 Task: Look for properties to tour at any time.
Action: Mouse moved to (620, 262)
Screenshot: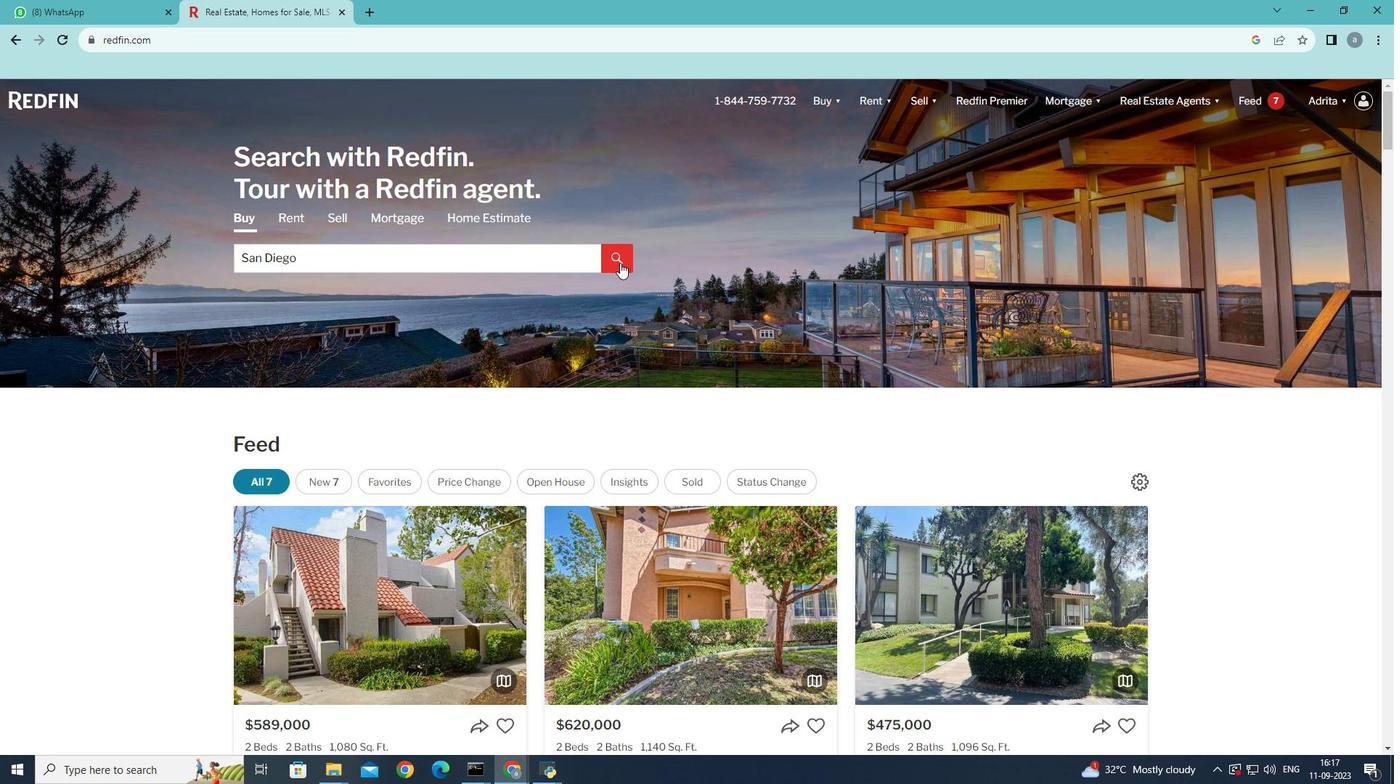
Action: Mouse pressed left at (620, 262)
Screenshot: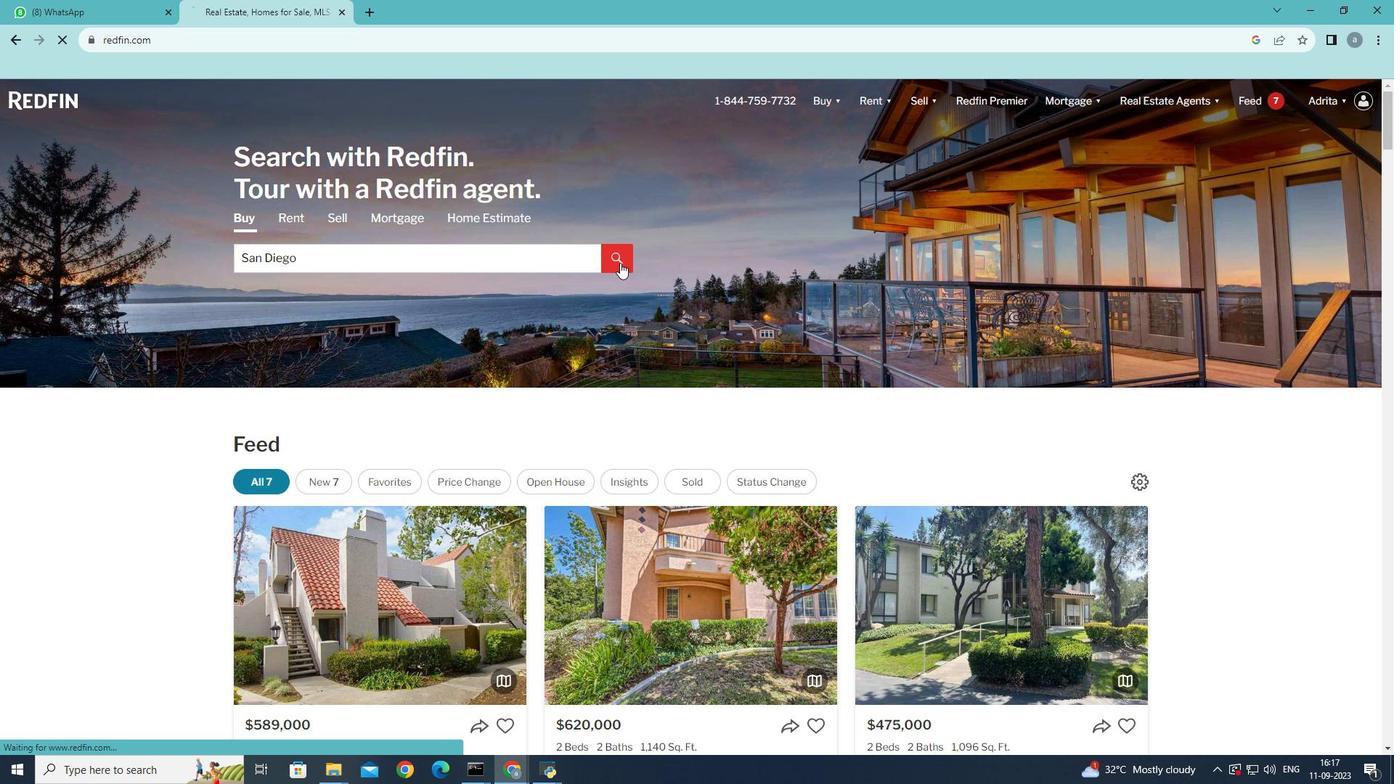 
Action: Mouse moved to (1269, 201)
Screenshot: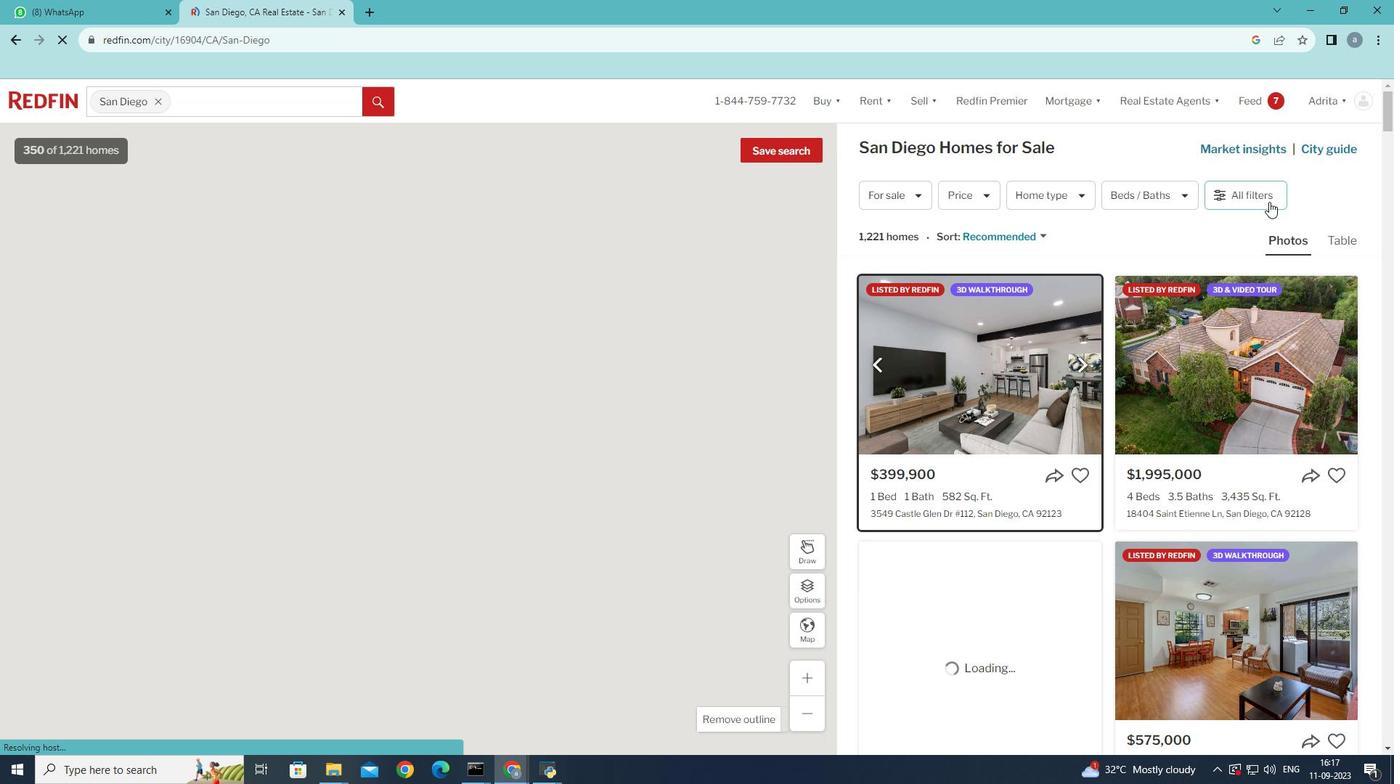 
Action: Mouse pressed left at (1269, 201)
Screenshot: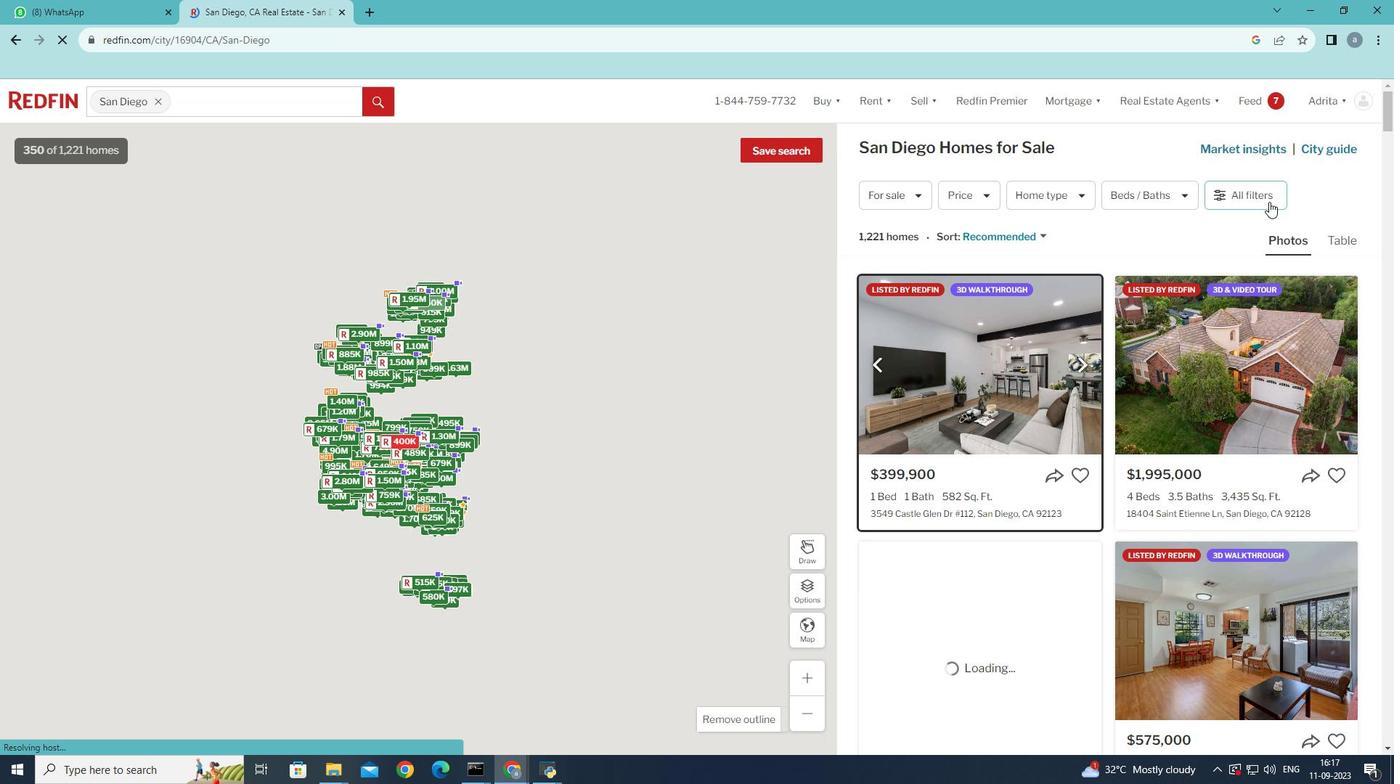 
Action: Mouse pressed left at (1269, 201)
Screenshot: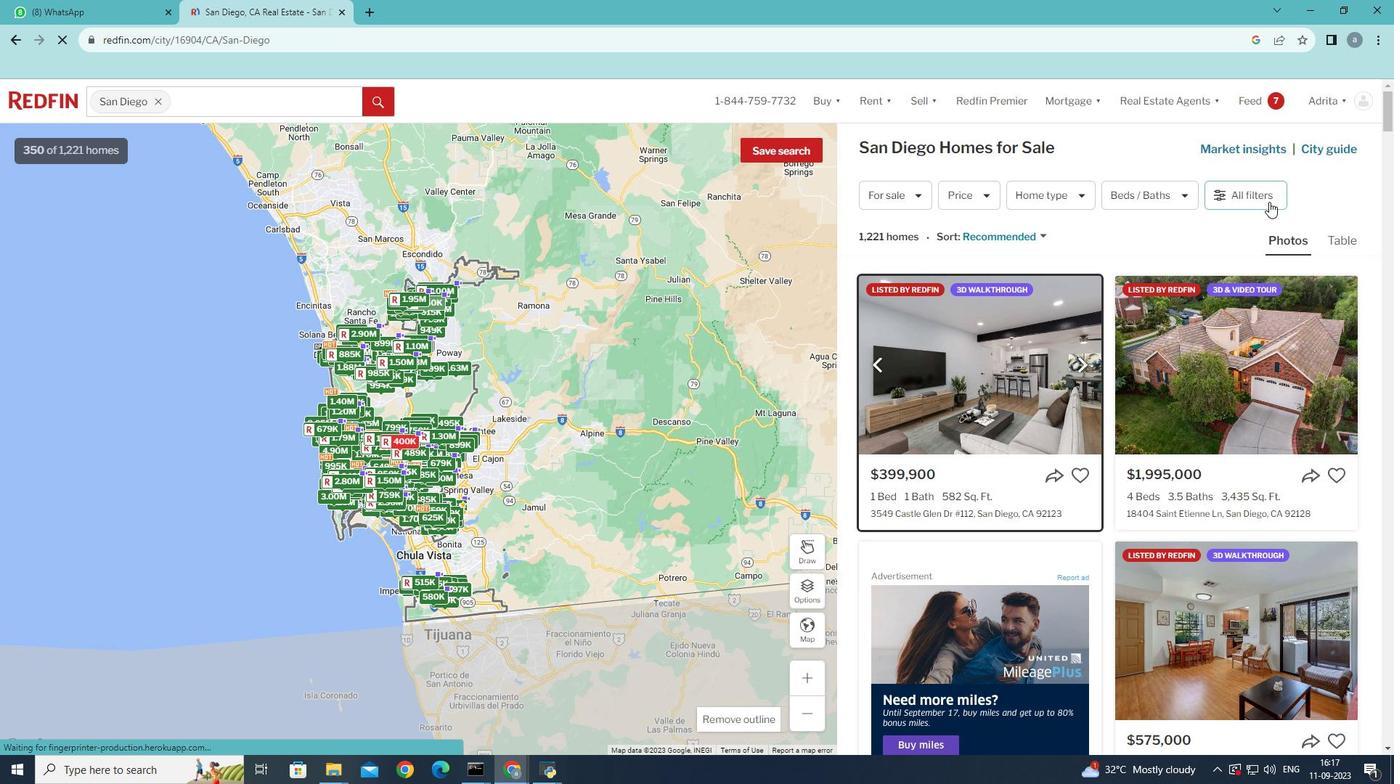 
Action: Mouse moved to (1214, 392)
Screenshot: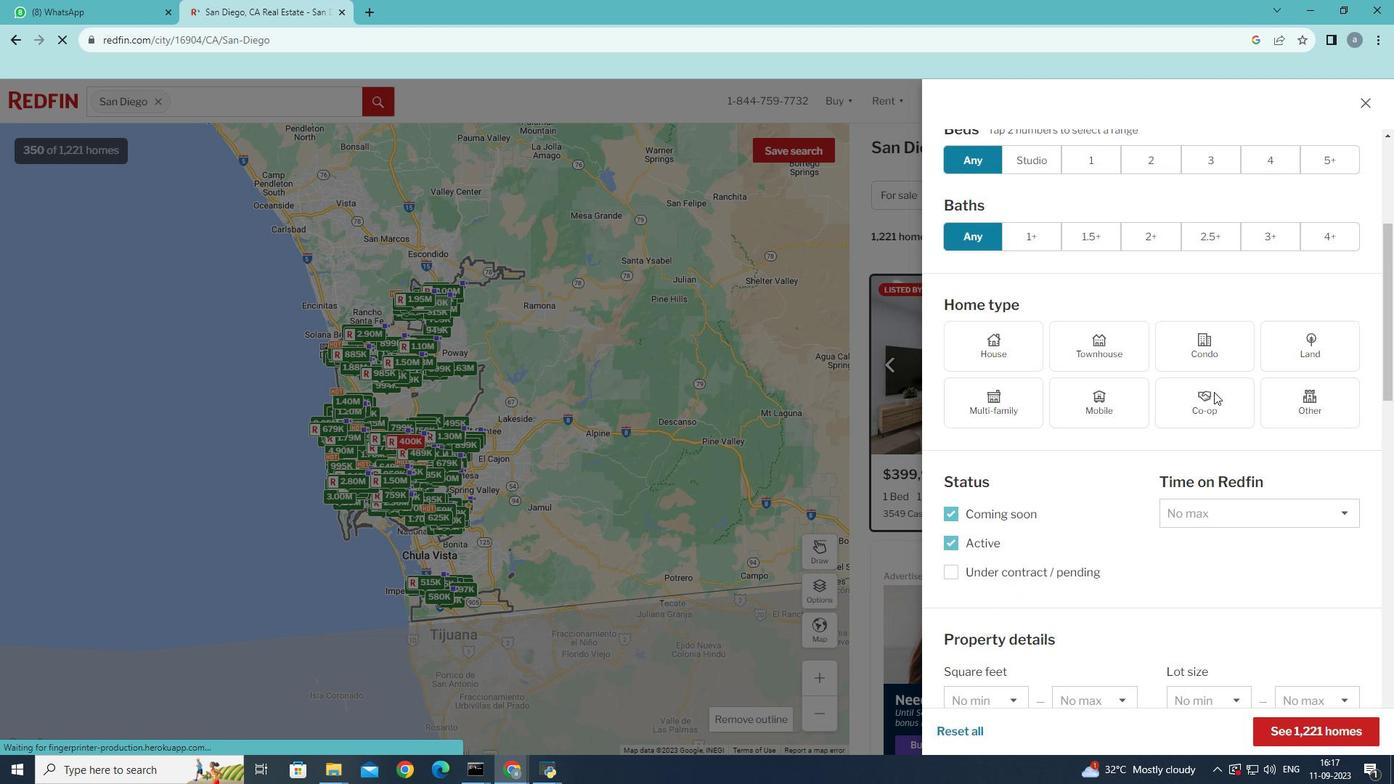 
Action: Mouse scrolled (1214, 391) with delta (0, 0)
Screenshot: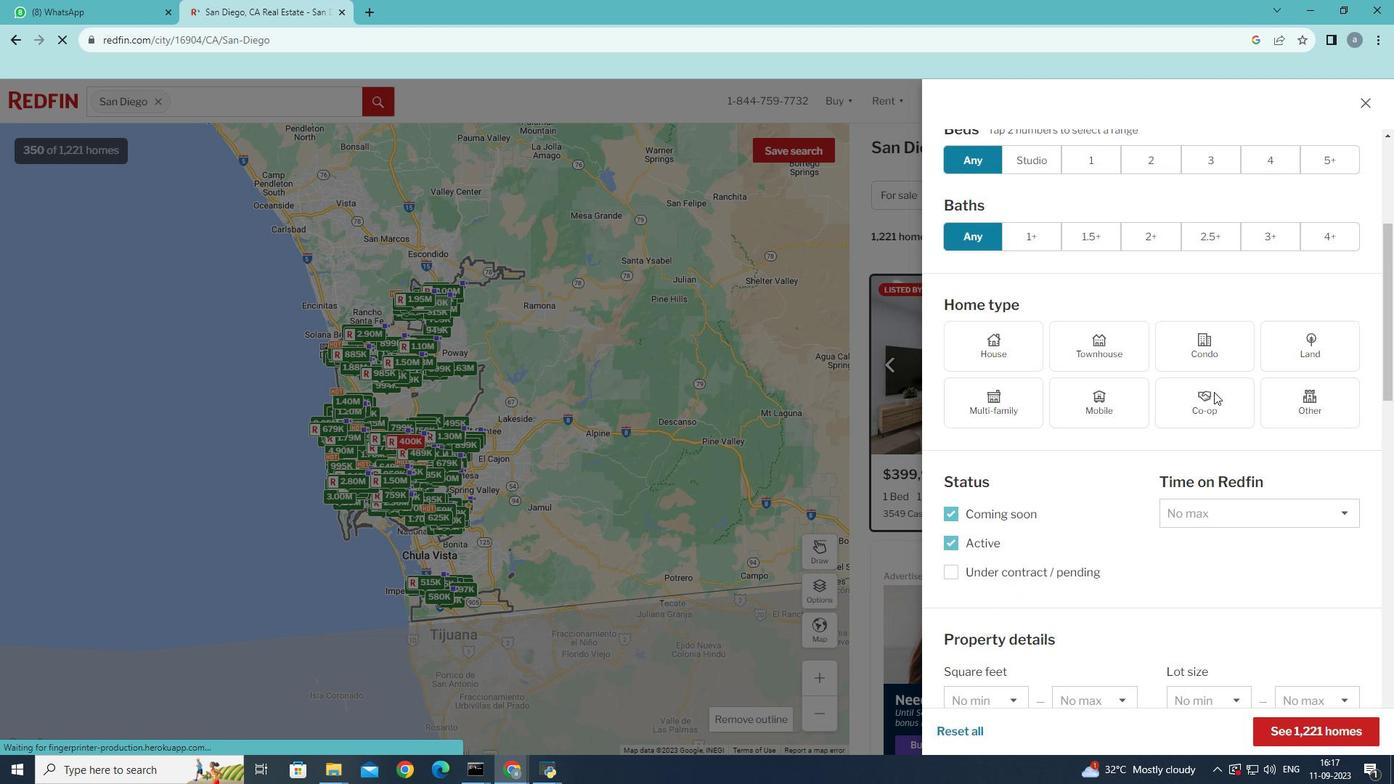 
Action: Mouse scrolled (1214, 391) with delta (0, 0)
Screenshot: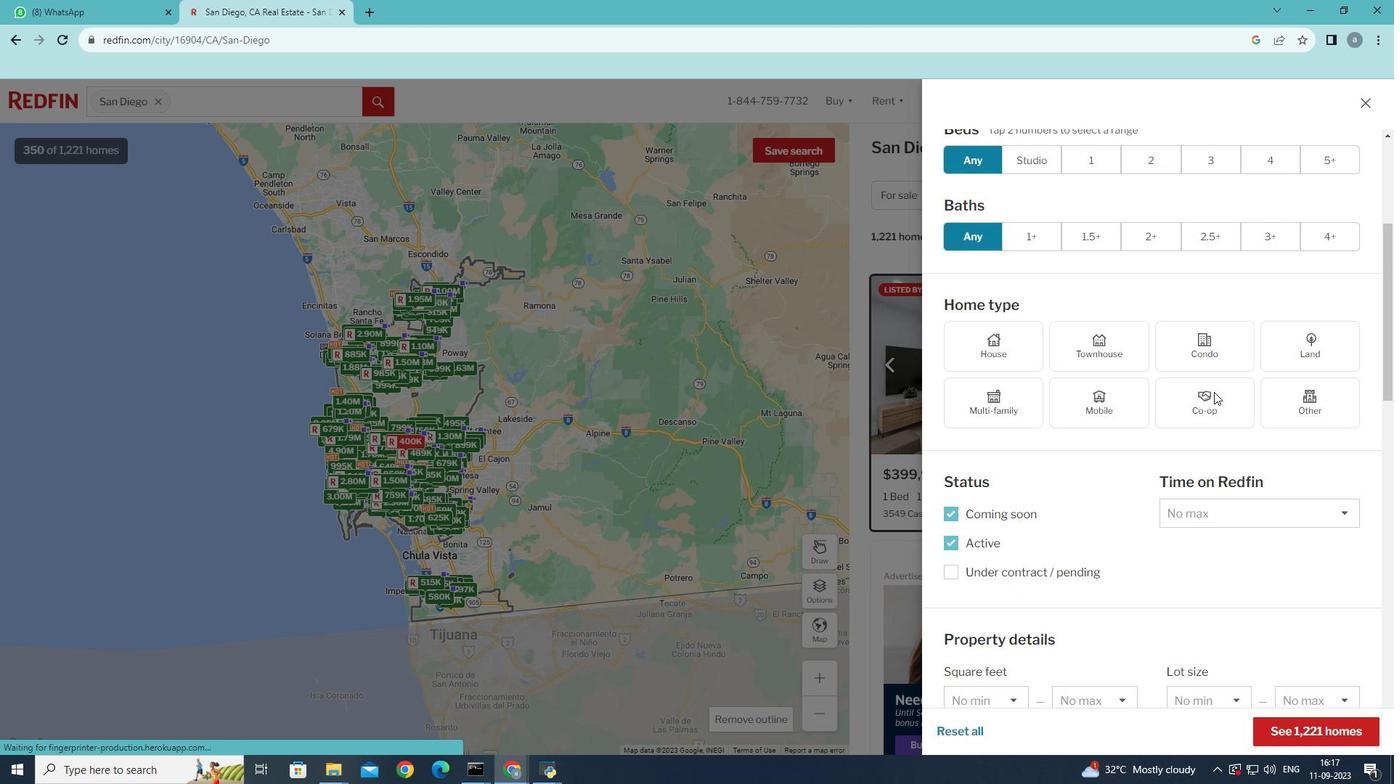 
Action: Mouse scrolled (1214, 391) with delta (0, 0)
Screenshot: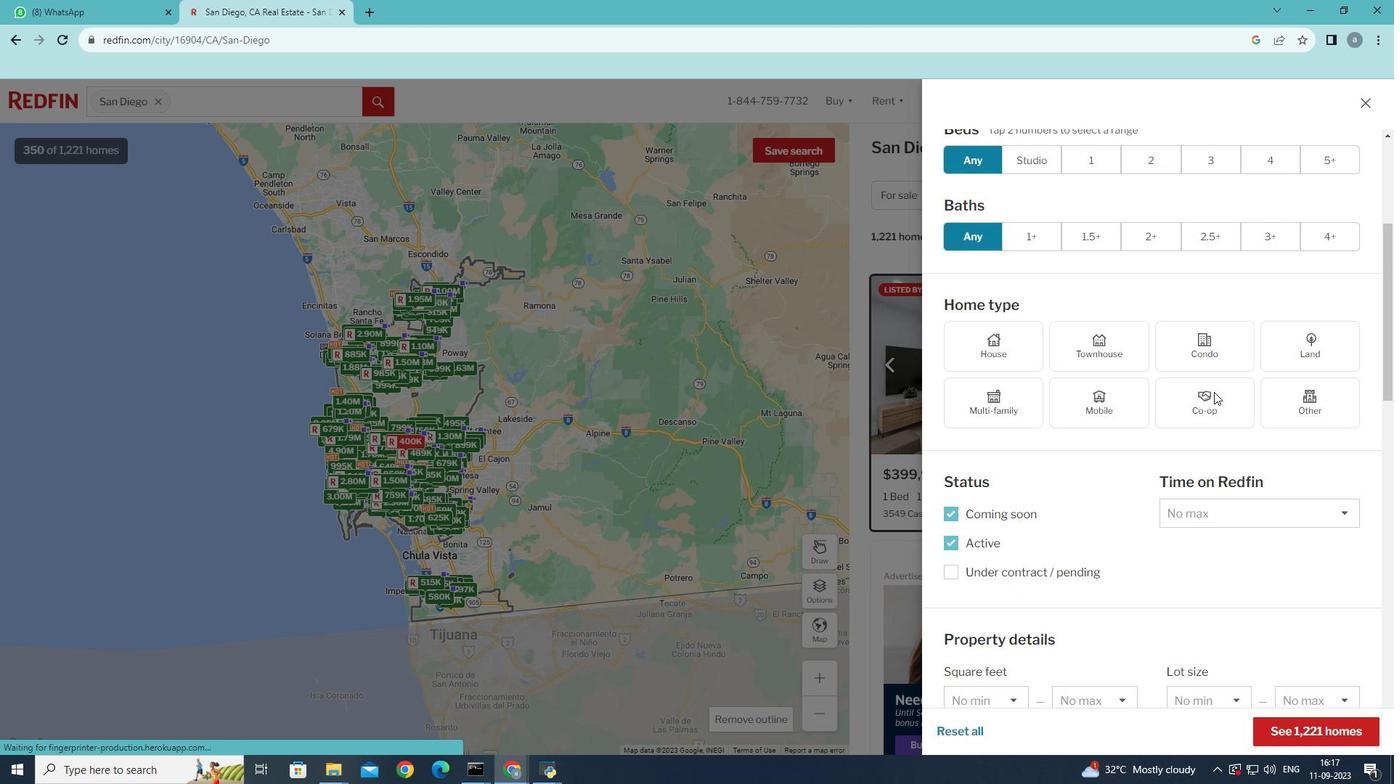 
Action: Mouse scrolled (1214, 391) with delta (0, 0)
Screenshot: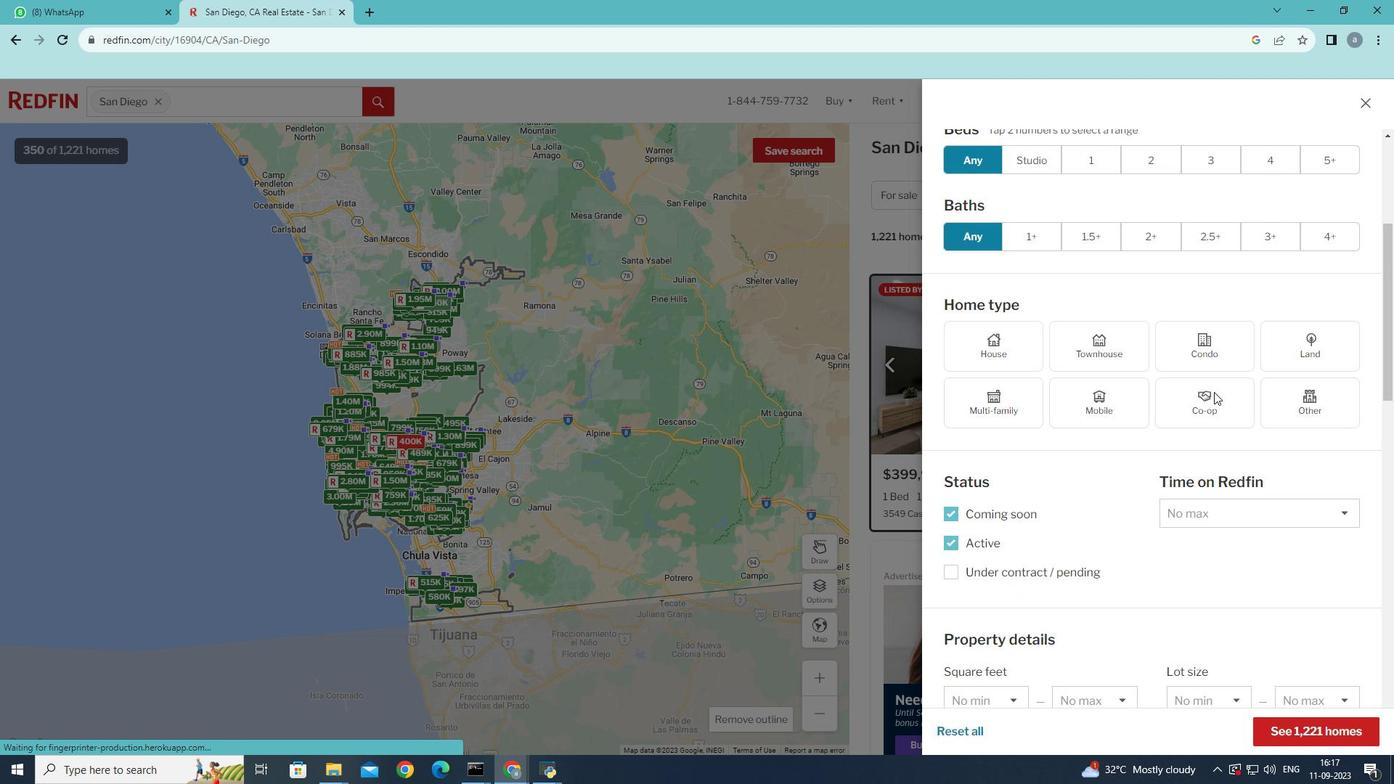 
Action: Mouse moved to (1214, 395)
Screenshot: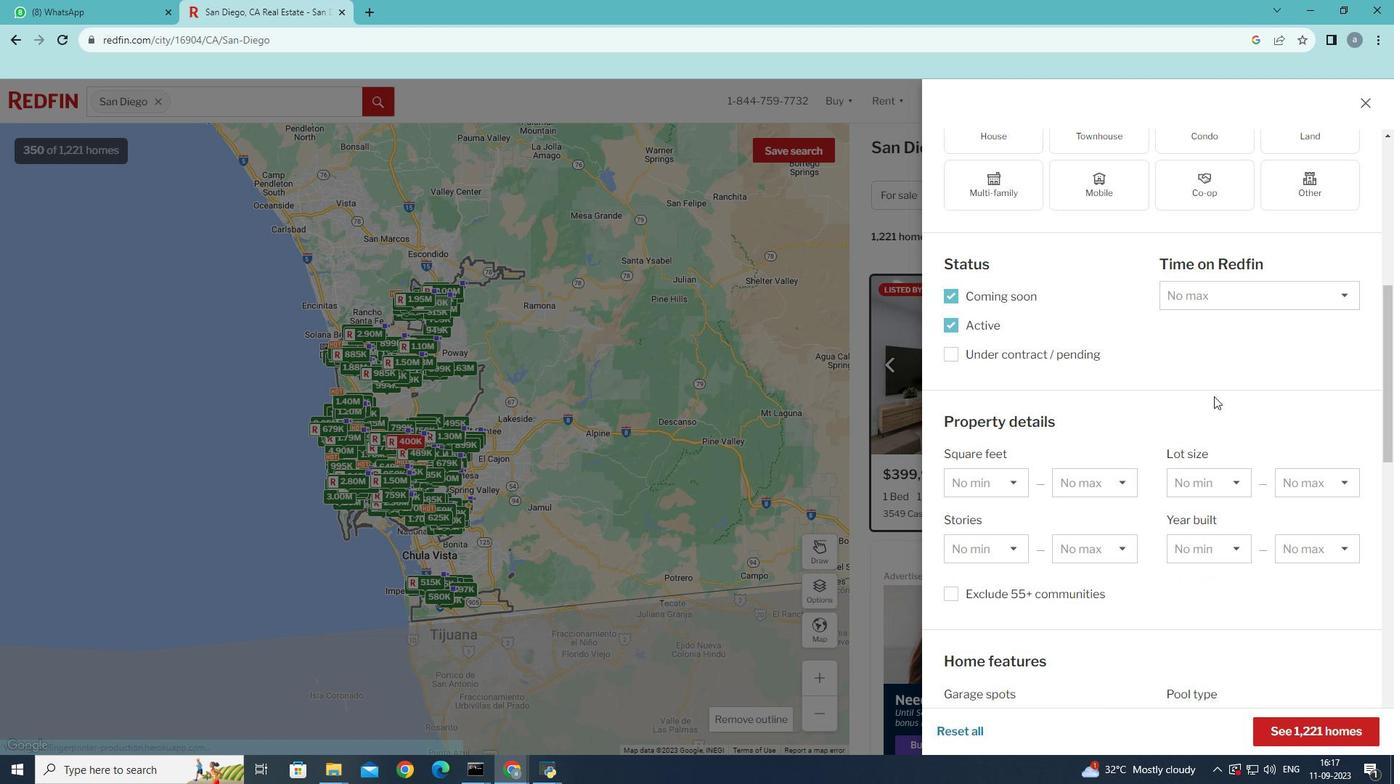 
Action: Mouse scrolled (1214, 395) with delta (0, 0)
Screenshot: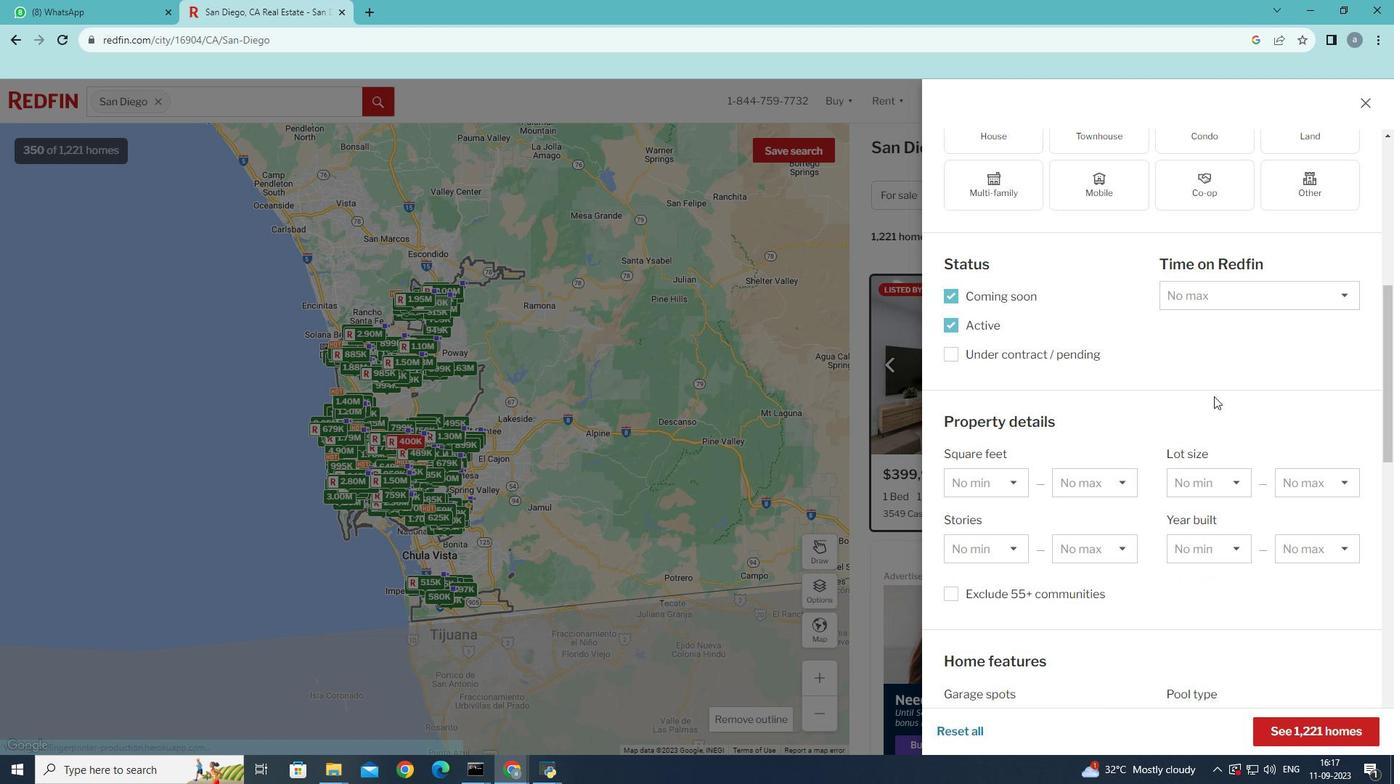 
Action: Mouse moved to (1214, 395)
Screenshot: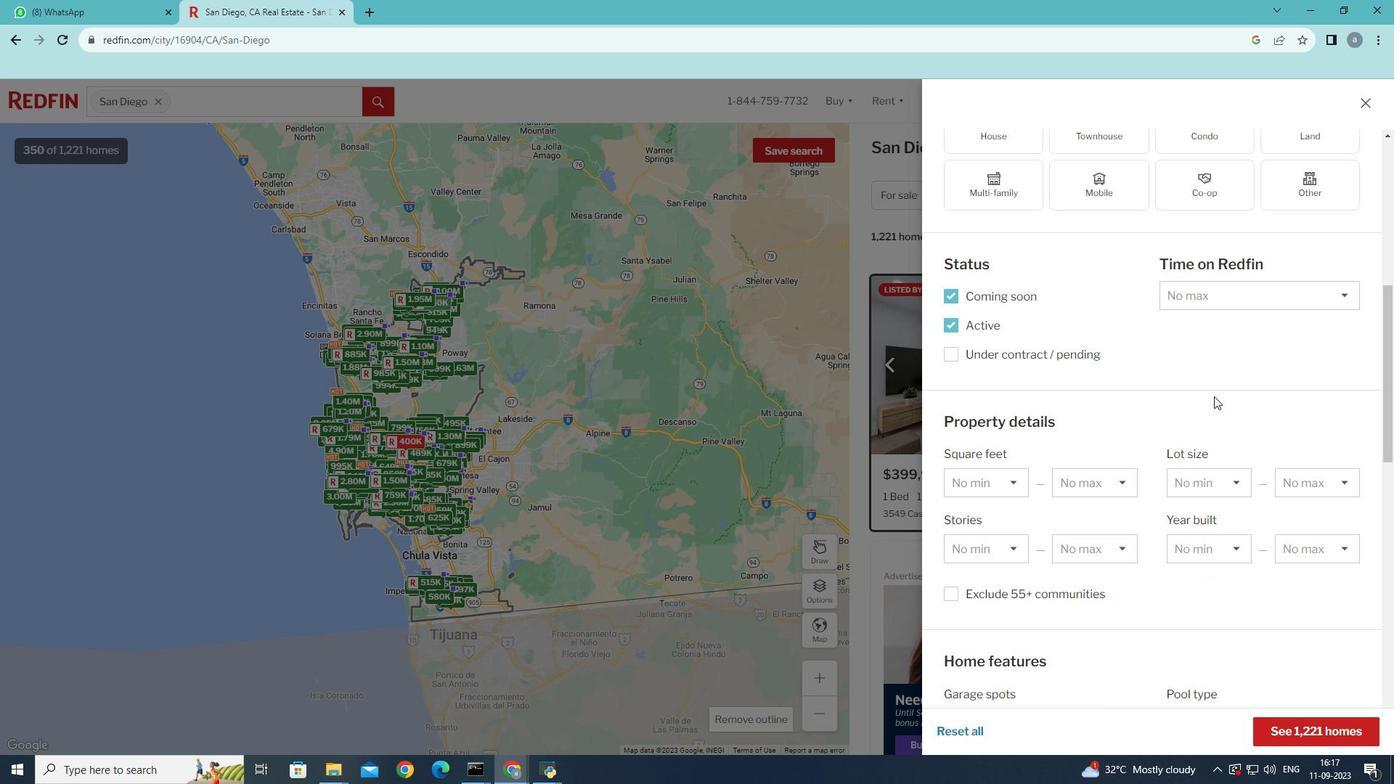 
Action: Mouse scrolled (1214, 395) with delta (0, 0)
Screenshot: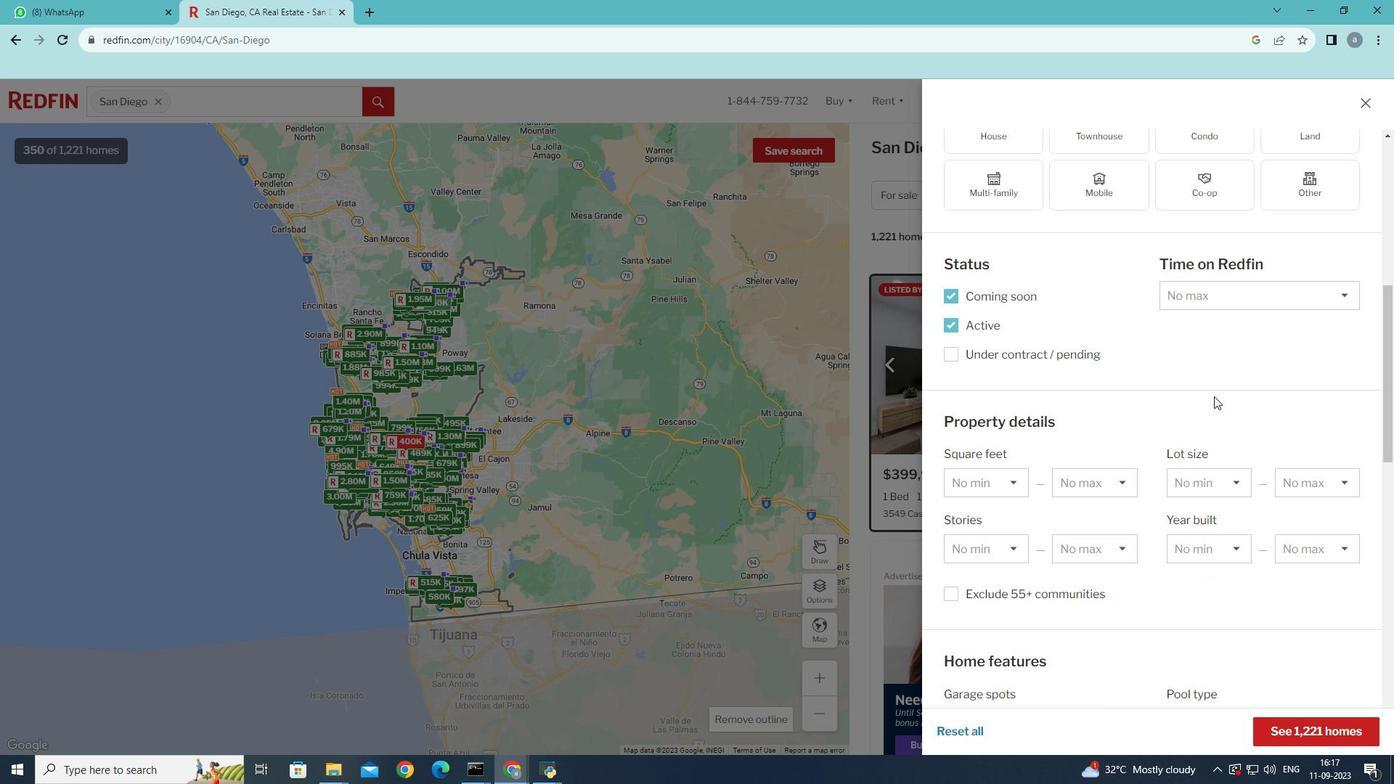 
Action: Mouse scrolled (1214, 395) with delta (0, 0)
Screenshot: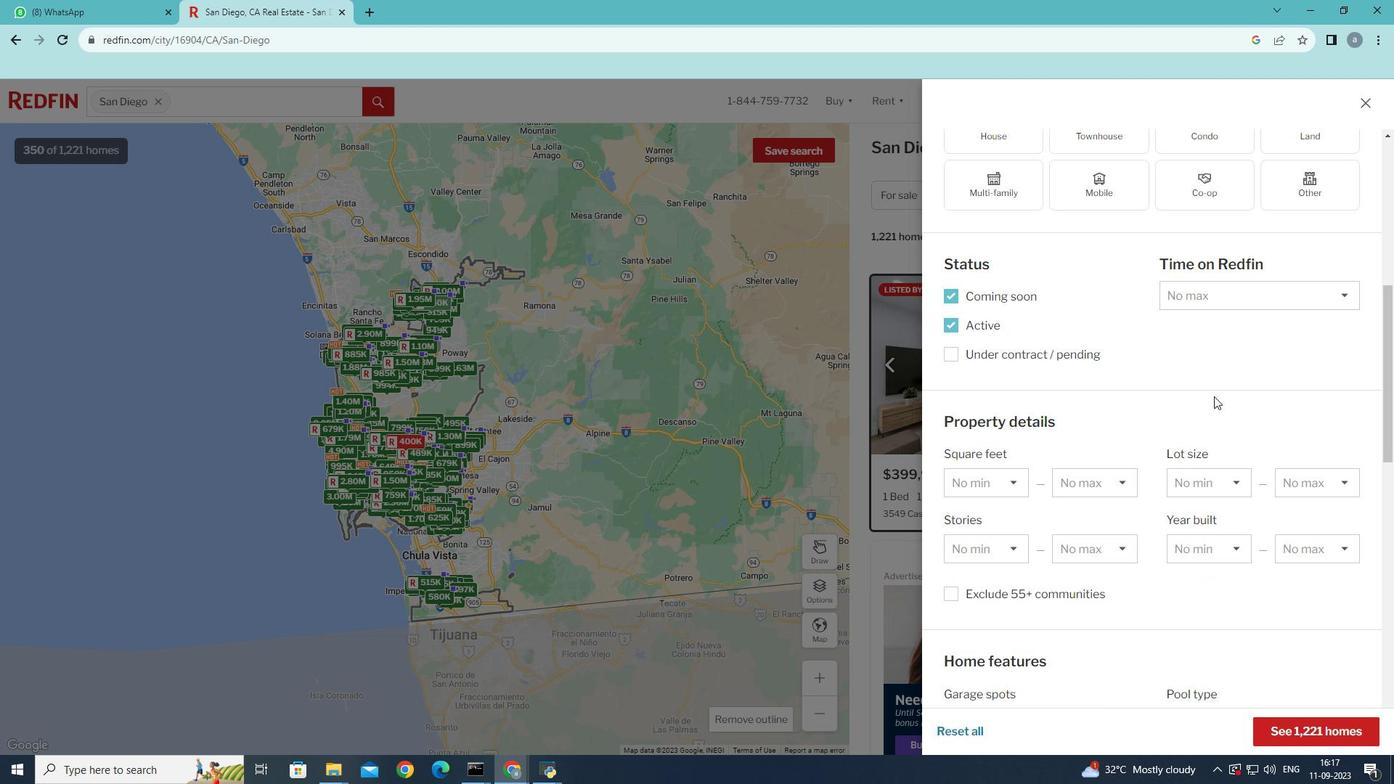 
Action: Mouse moved to (1214, 396)
Screenshot: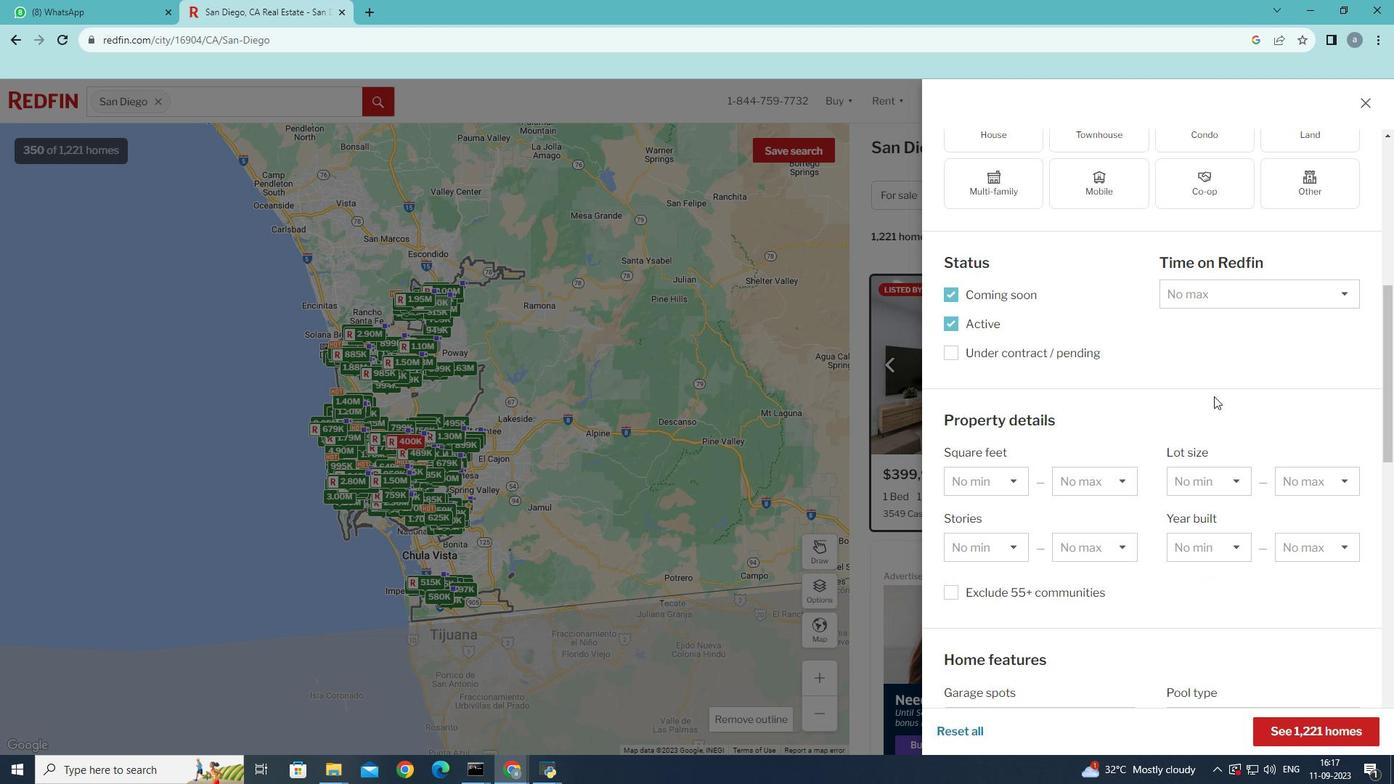 
Action: Mouse scrolled (1214, 395) with delta (0, 0)
Screenshot: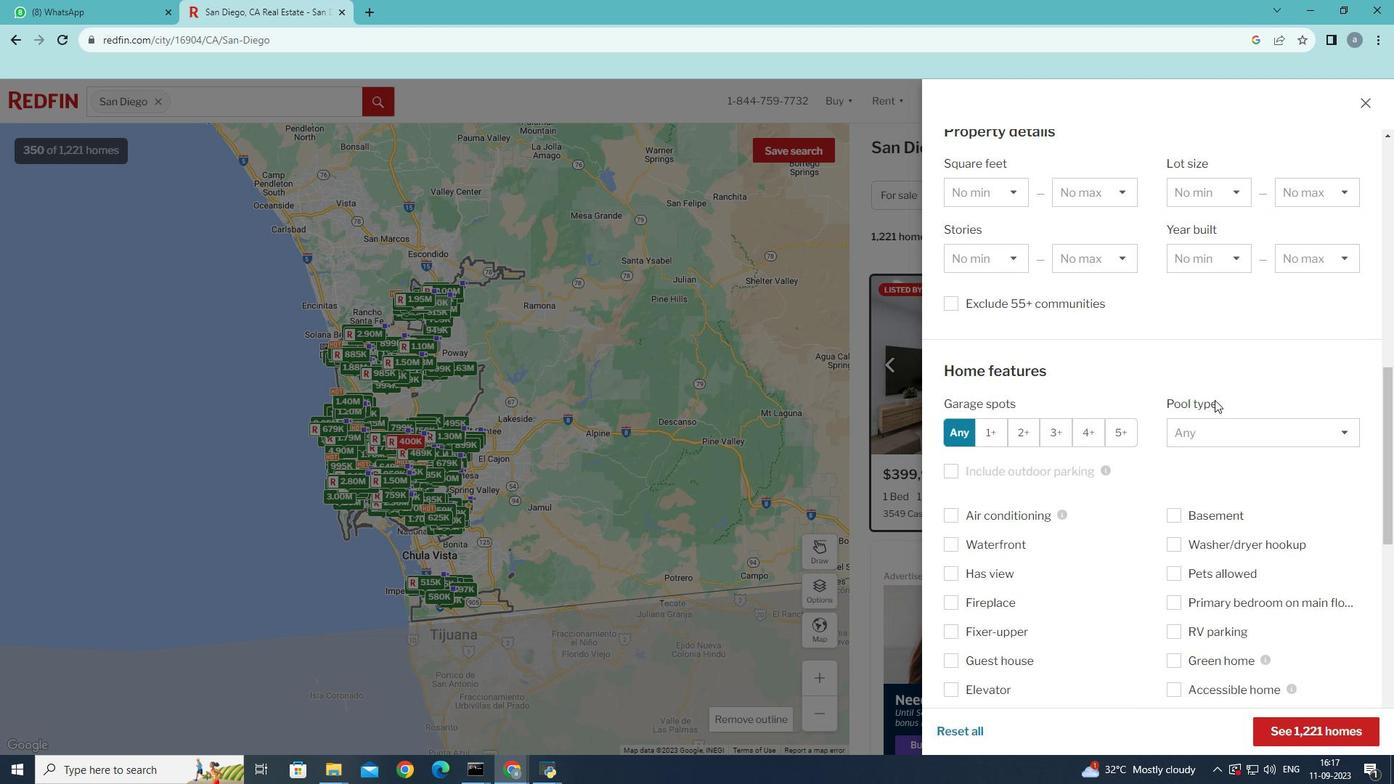 
Action: Mouse scrolled (1214, 395) with delta (0, 0)
Screenshot: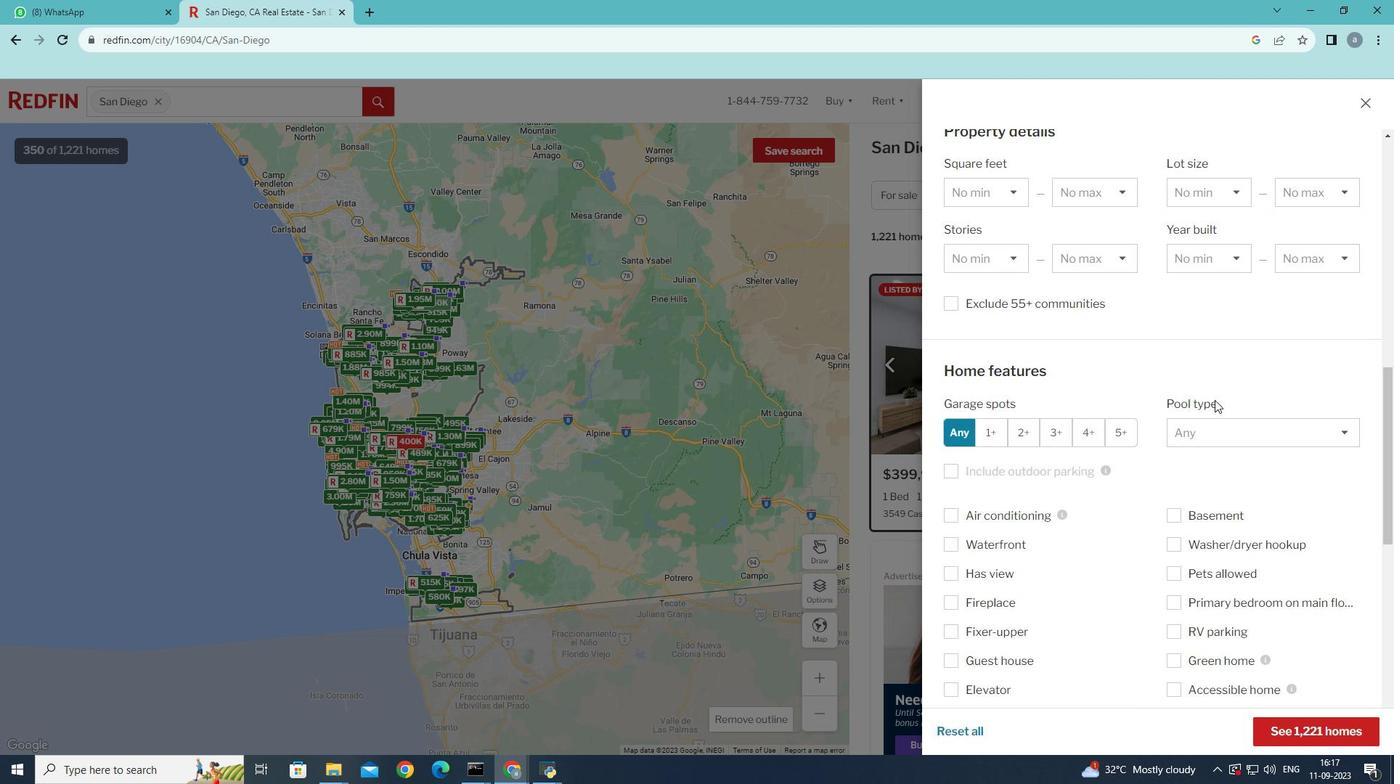 
Action: Mouse moved to (1214, 396)
Screenshot: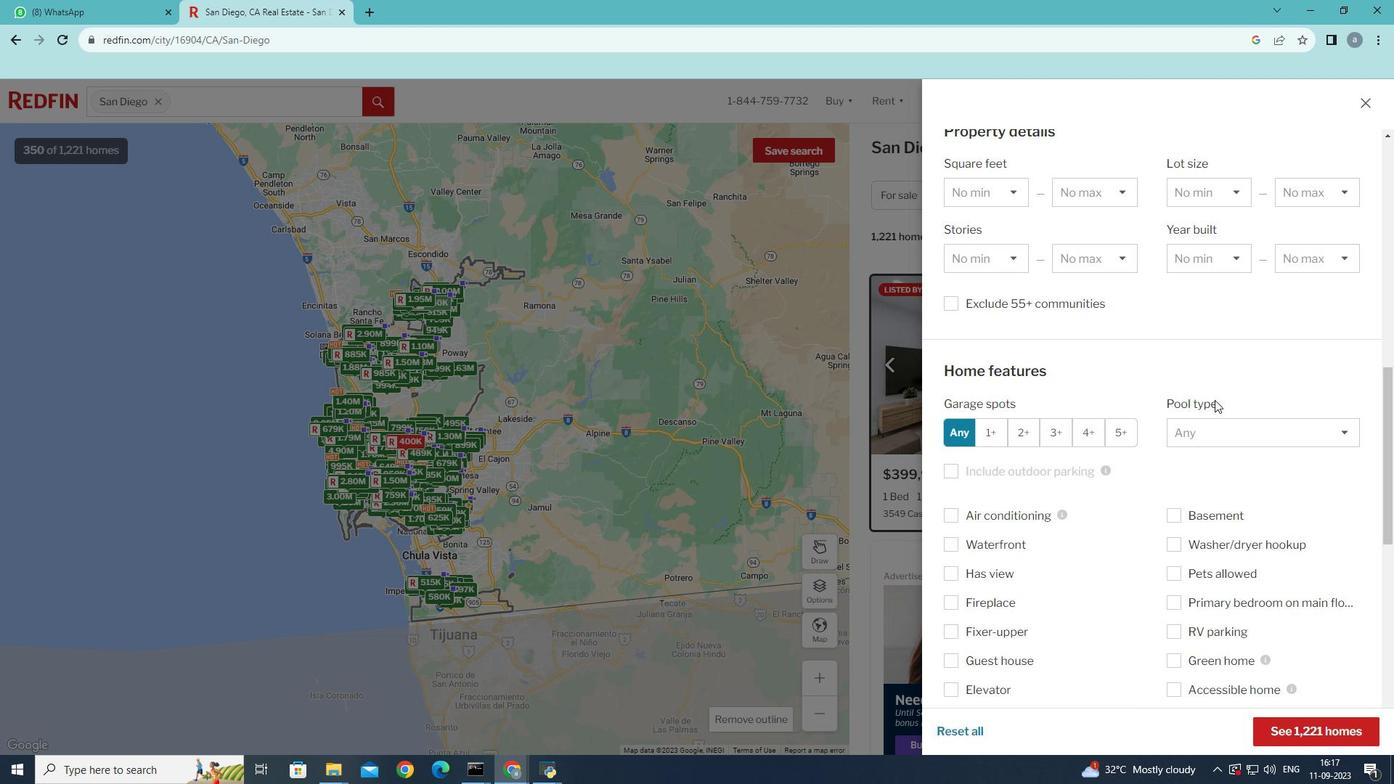
Action: Mouse scrolled (1214, 395) with delta (0, 0)
Screenshot: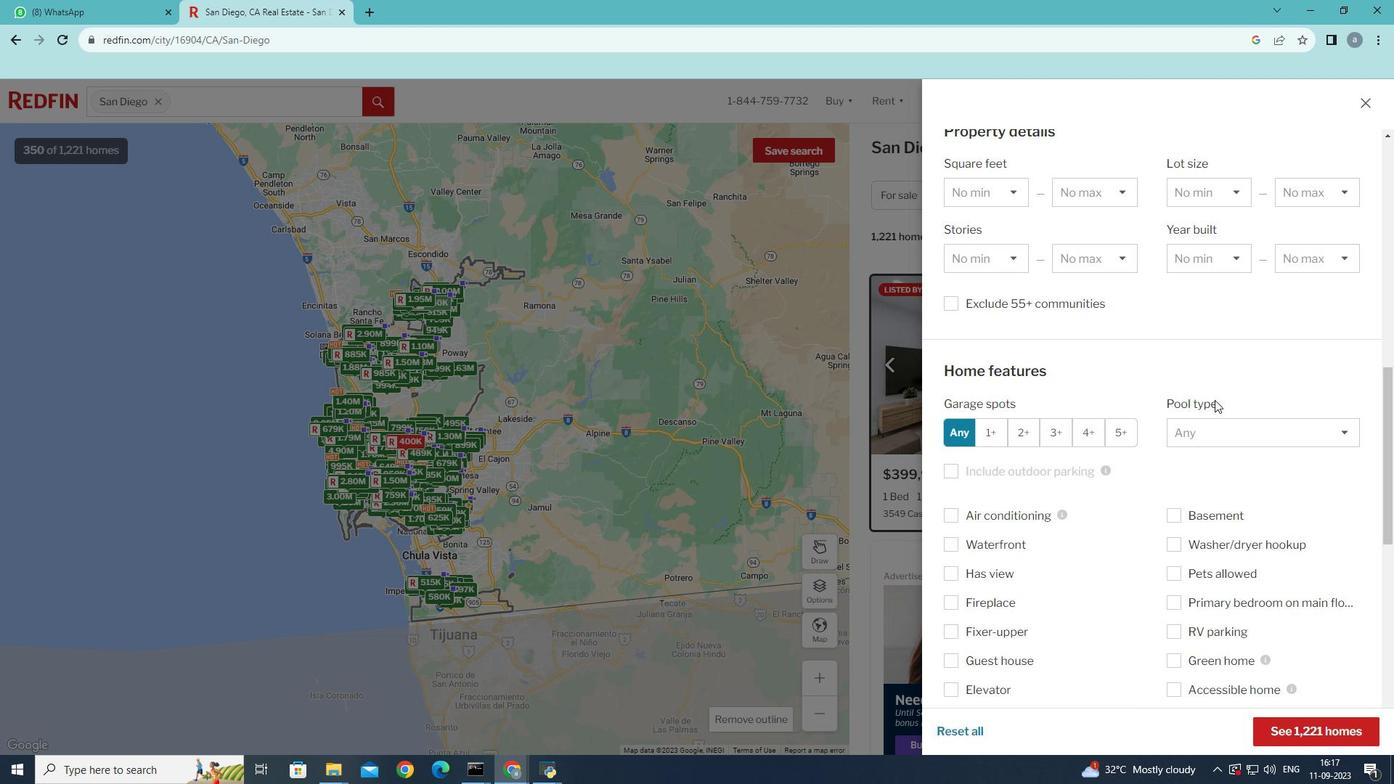 
Action: Mouse moved to (1214, 398)
Screenshot: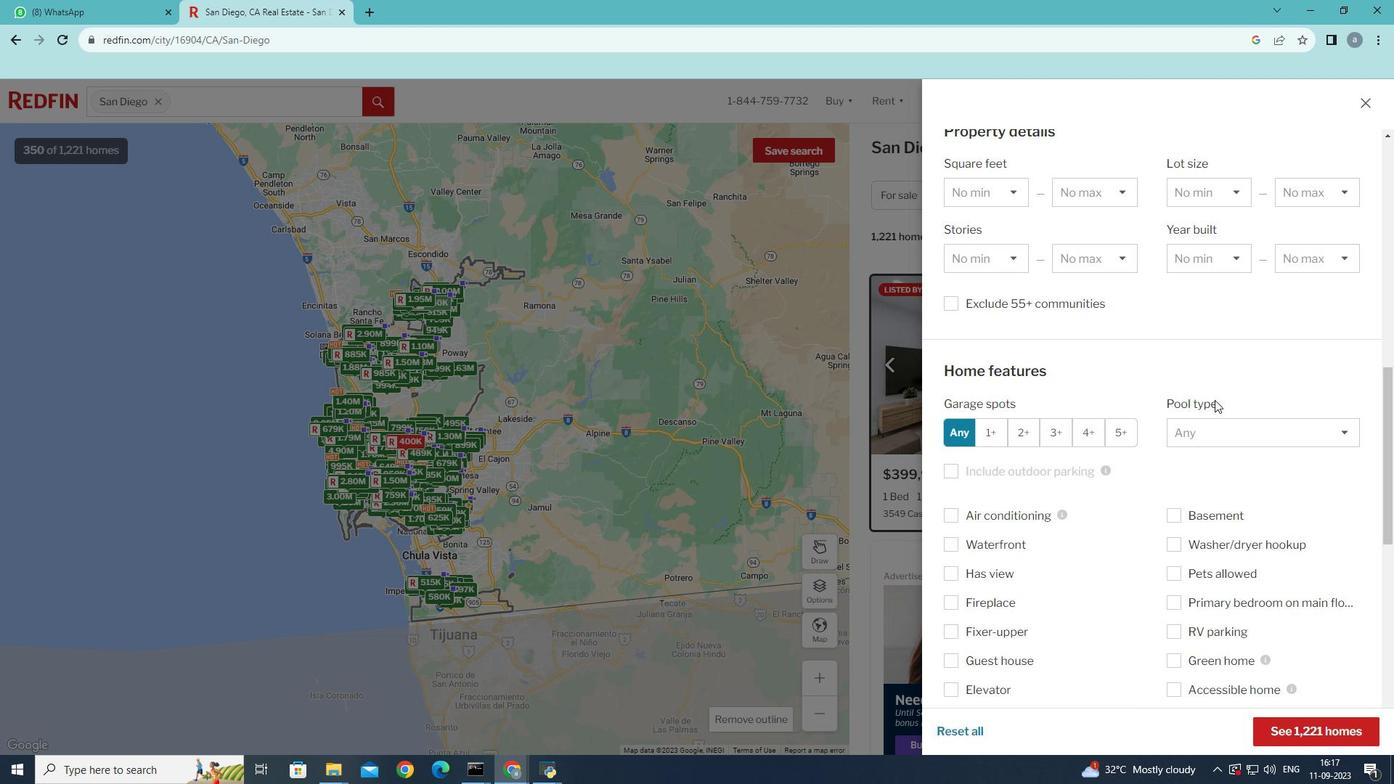 
Action: Mouse scrolled (1214, 397) with delta (0, 0)
Screenshot: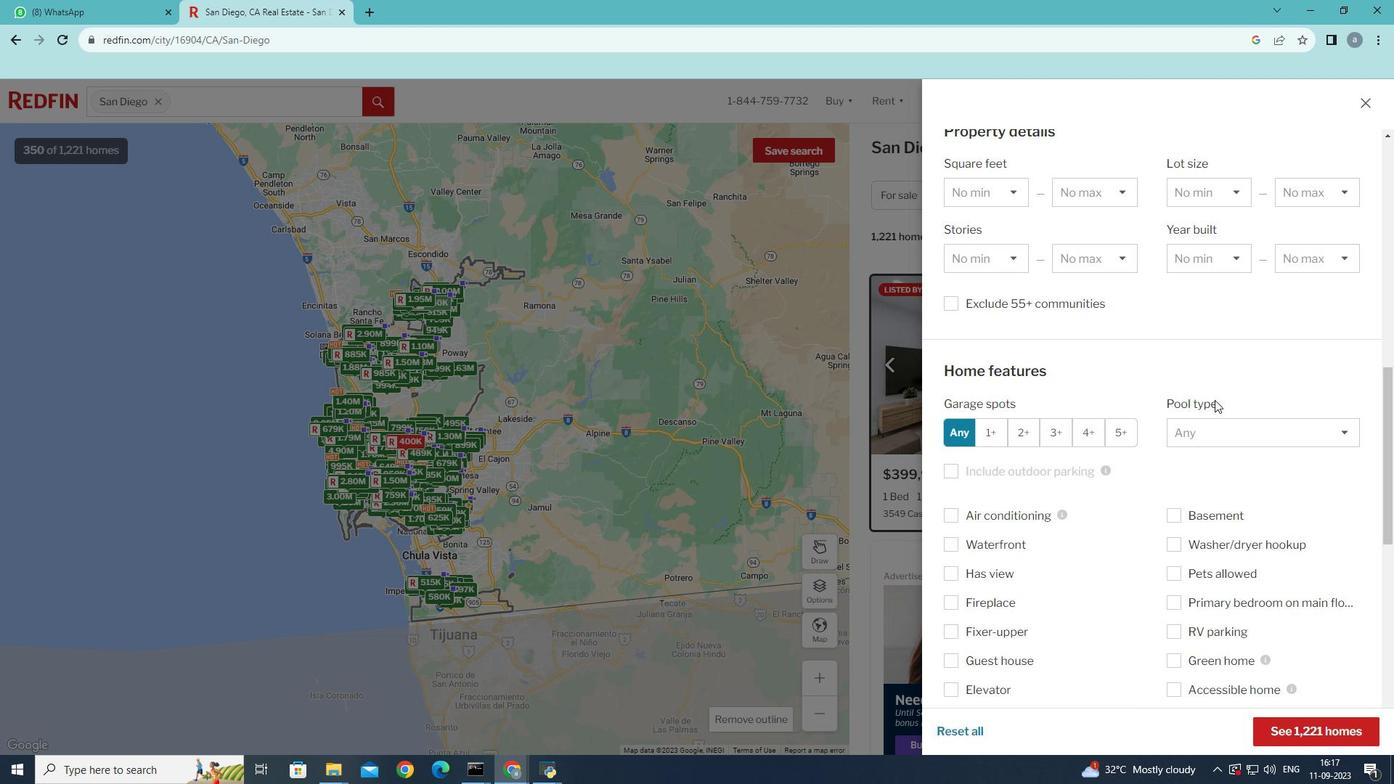 
Action: Mouse moved to (1215, 400)
Screenshot: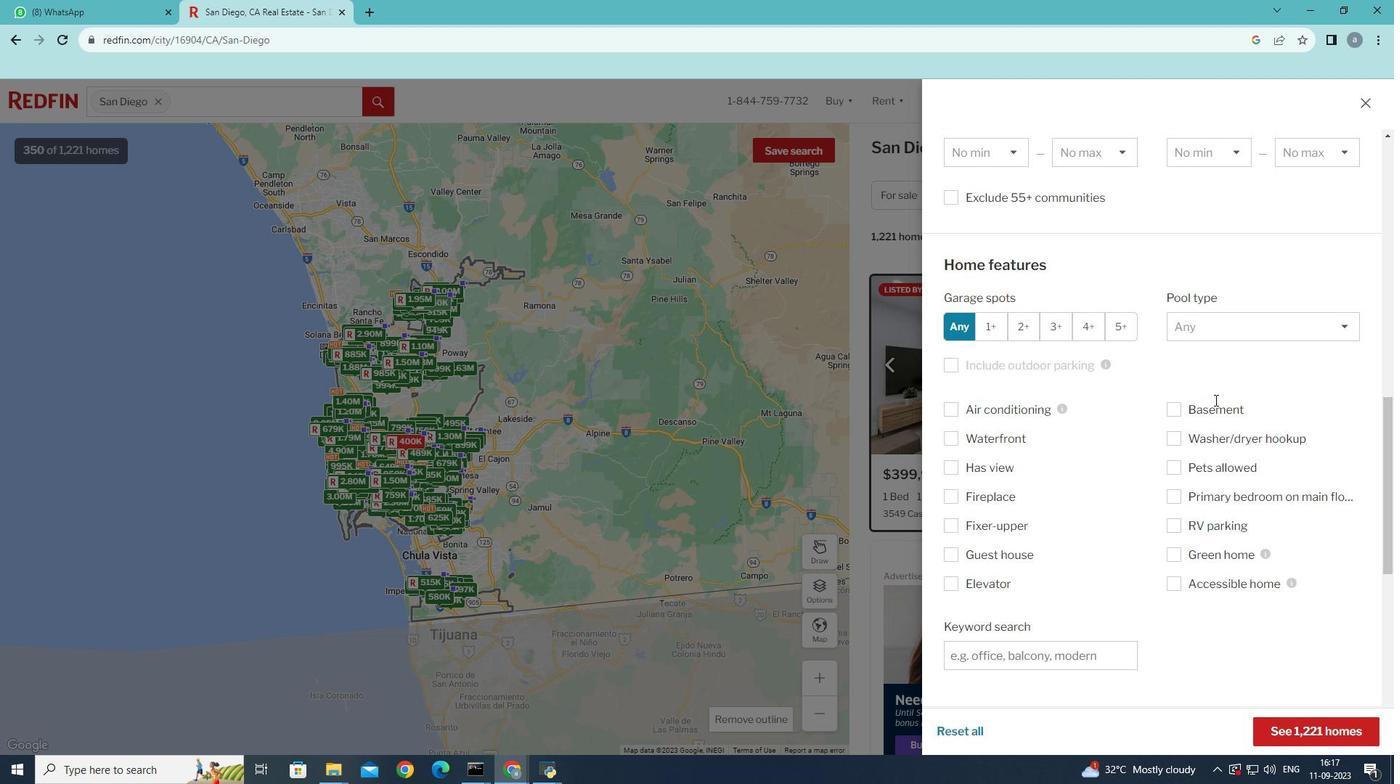 
Action: Mouse scrolled (1215, 399) with delta (0, 0)
Screenshot: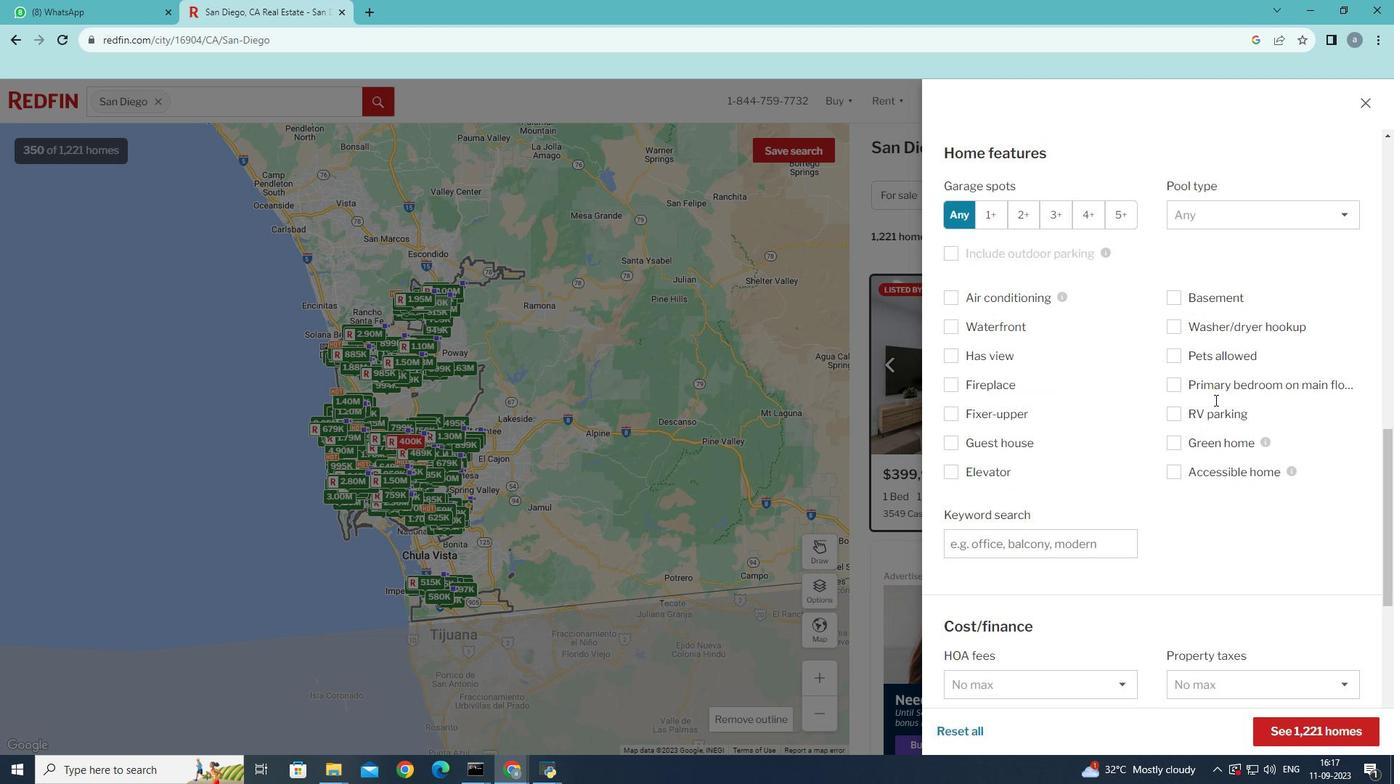 
Action: Mouse scrolled (1215, 399) with delta (0, 0)
Screenshot: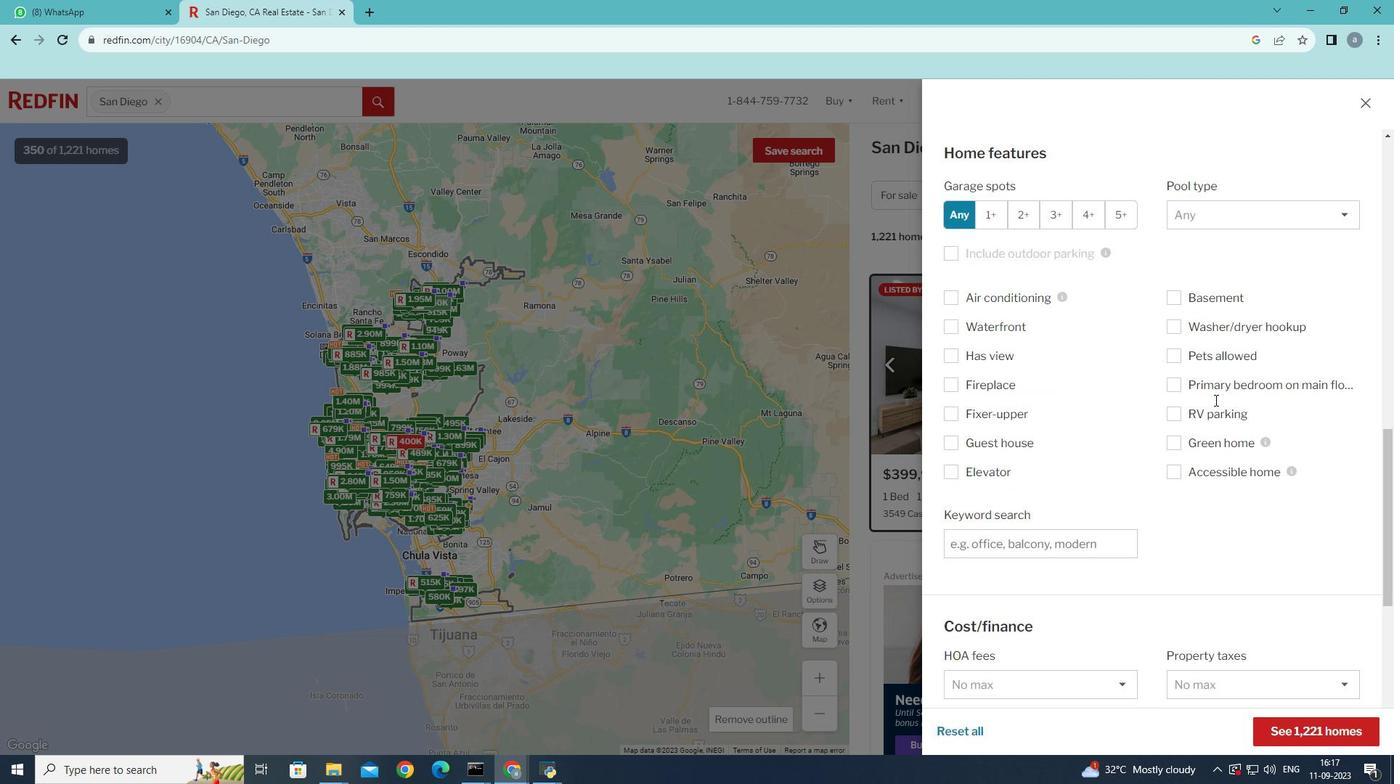 
Action: Mouse scrolled (1215, 399) with delta (0, 0)
Screenshot: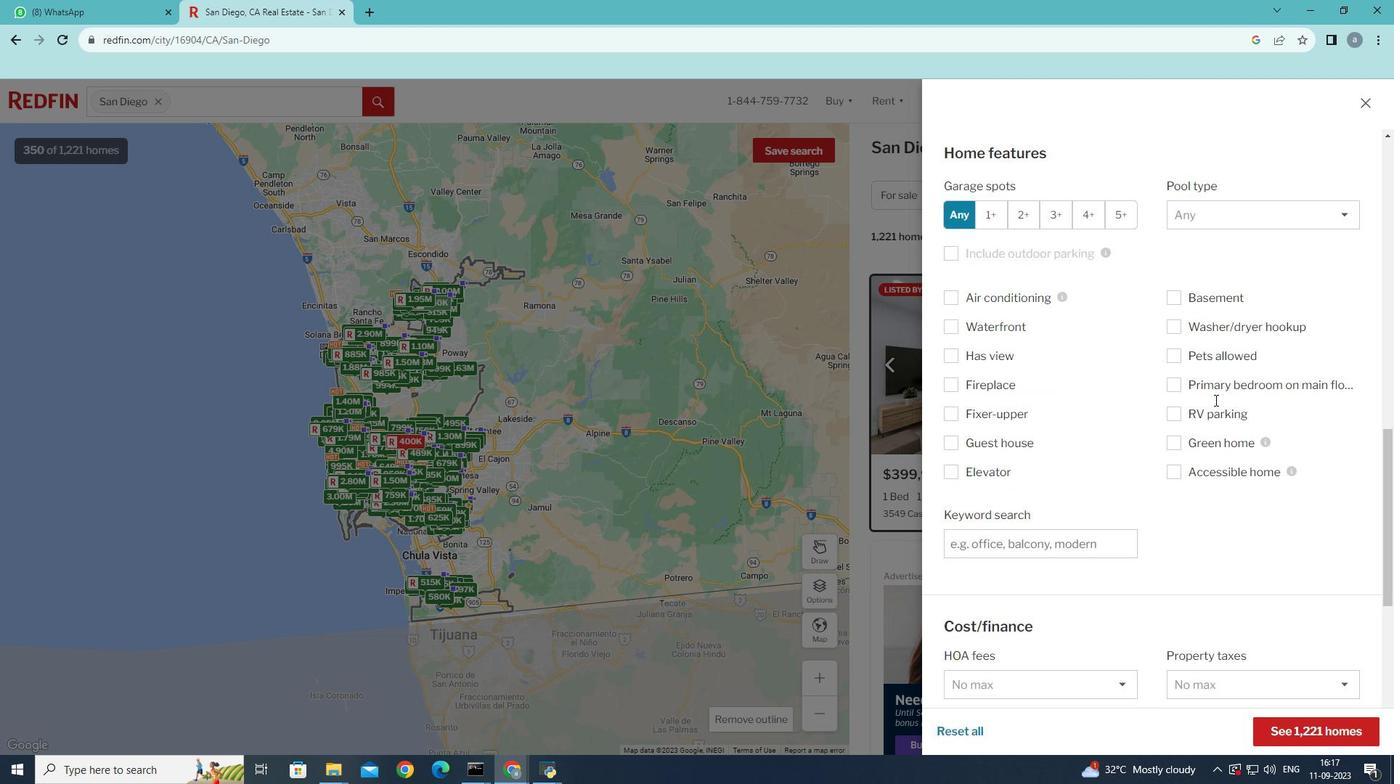 
Action: Mouse moved to (1215, 400)
Screenshot: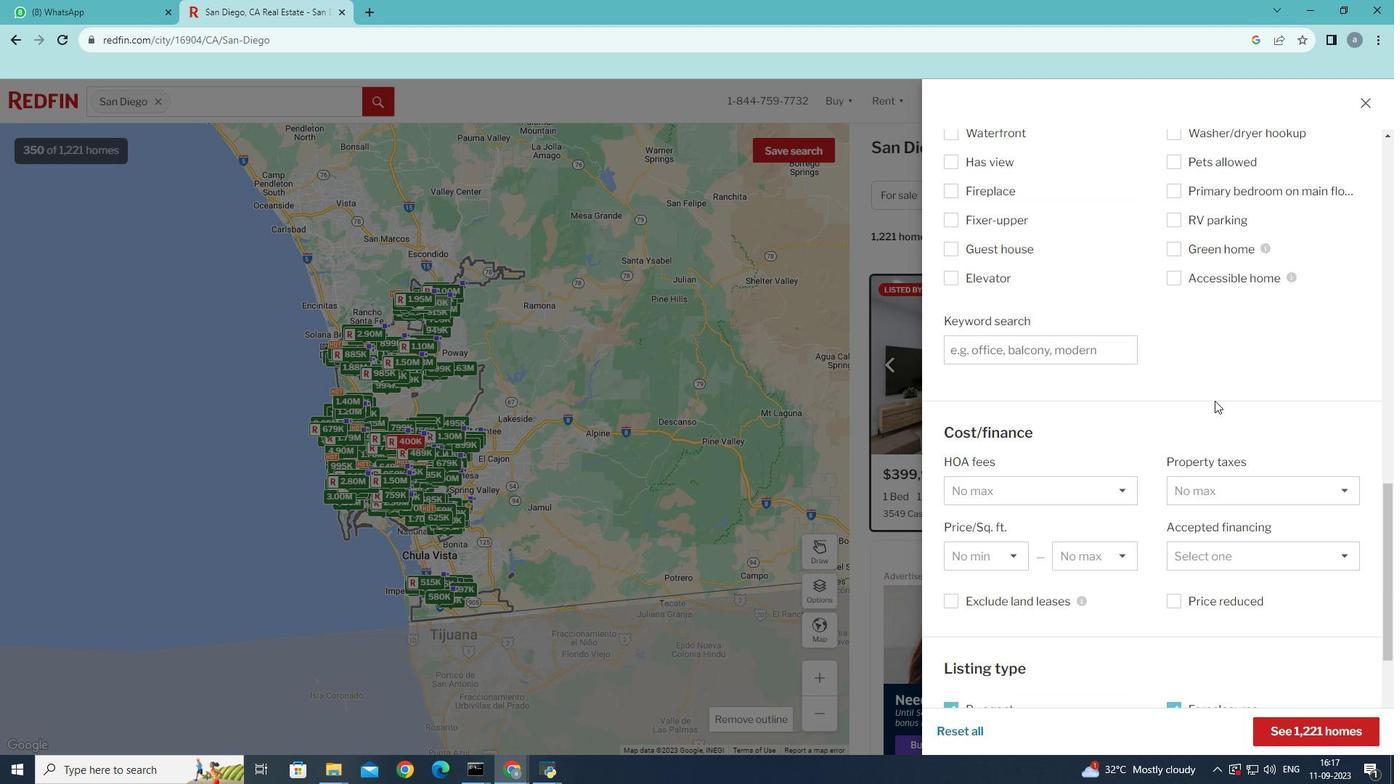 
Action: Mouse scrolled (1215, 399) with delta (0, 0)
Screenshot: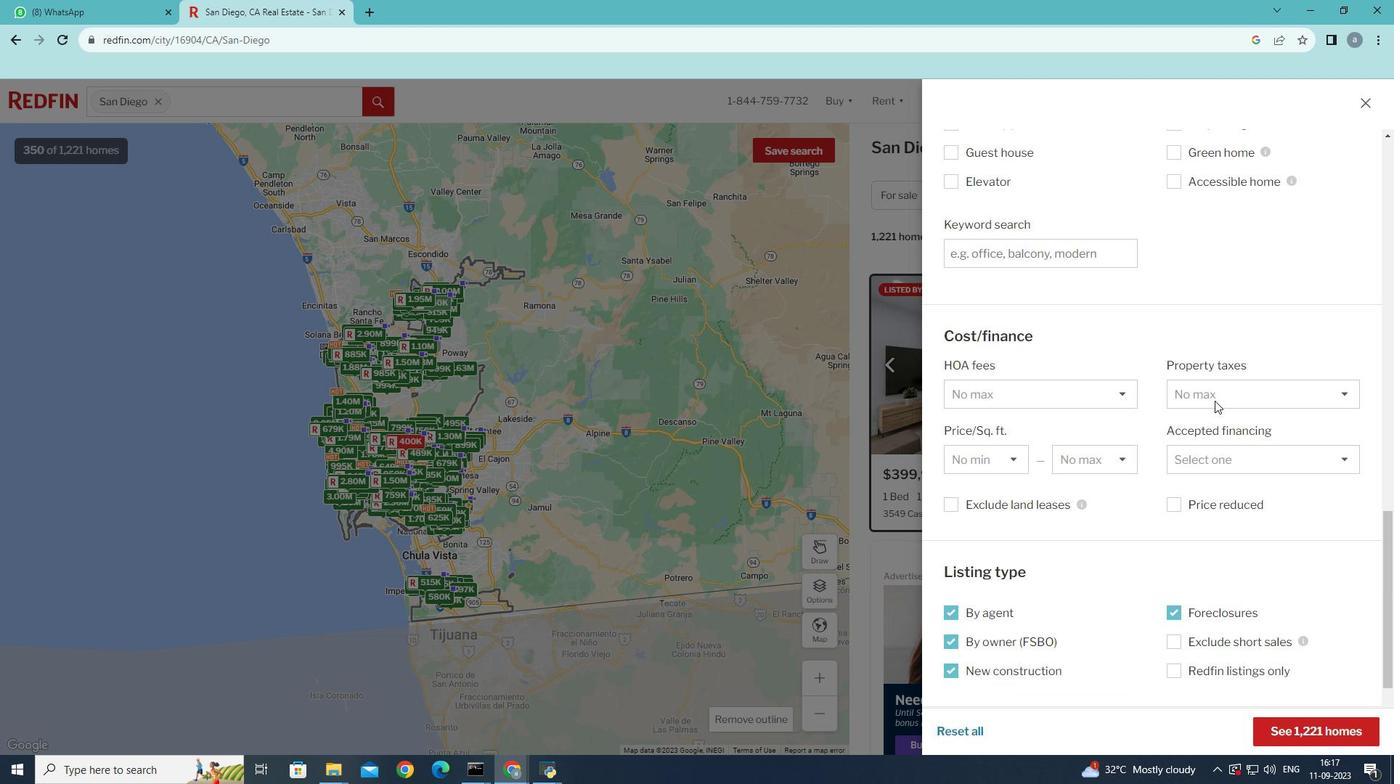 
Action: Mouse scrolled (1215, 399) with delta (0, 0)
Screenshot: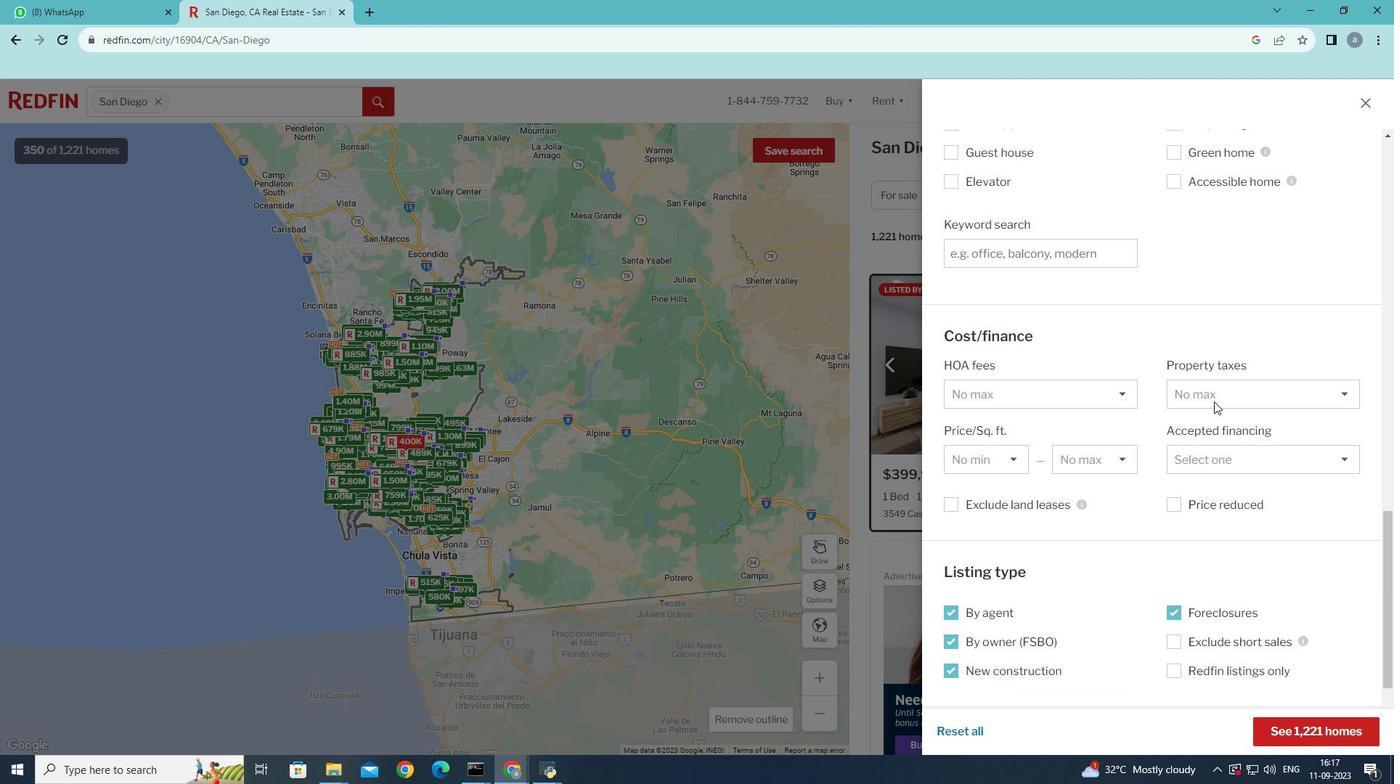 
Action: Mouse moved to (1215, 400)
Screenshot: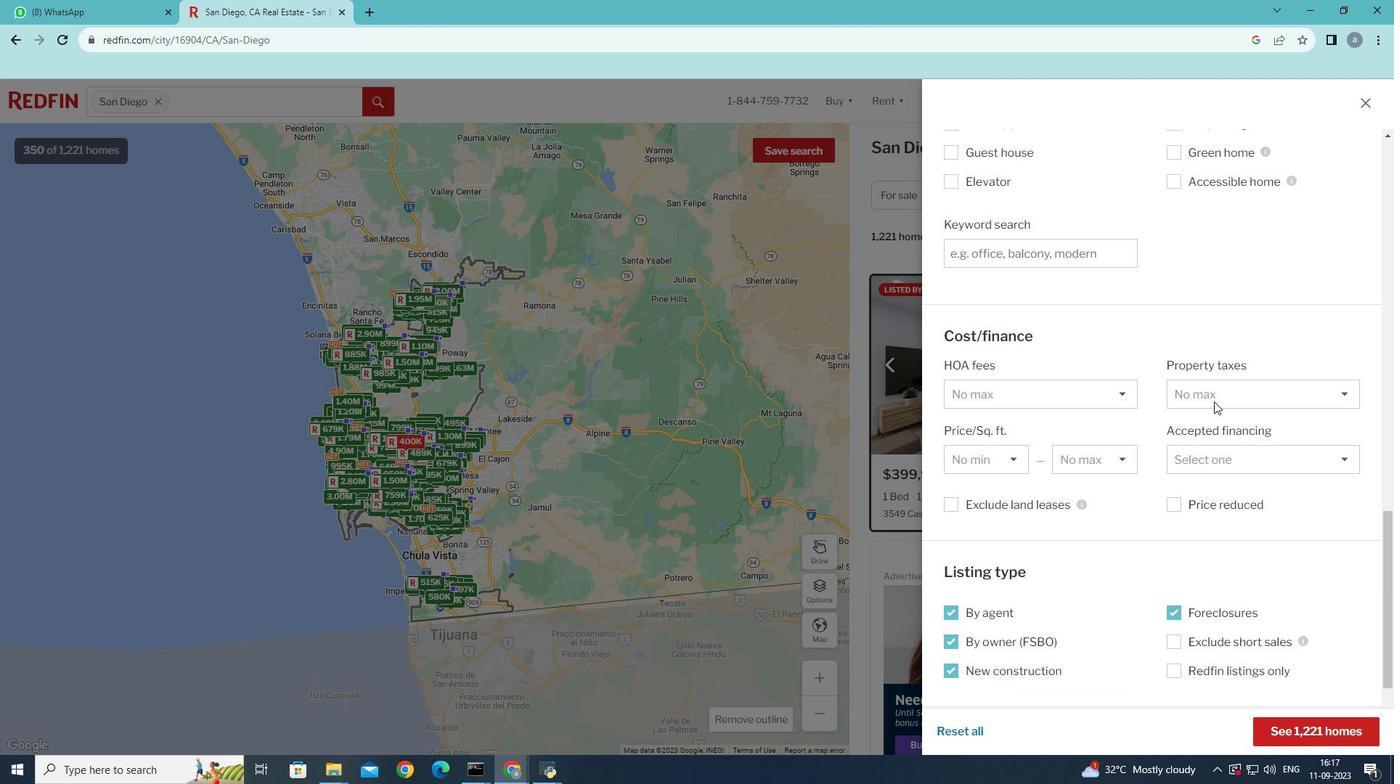 
Action: Mouse scrolled (1215, 399) with delta (0, 0)
Screenshot: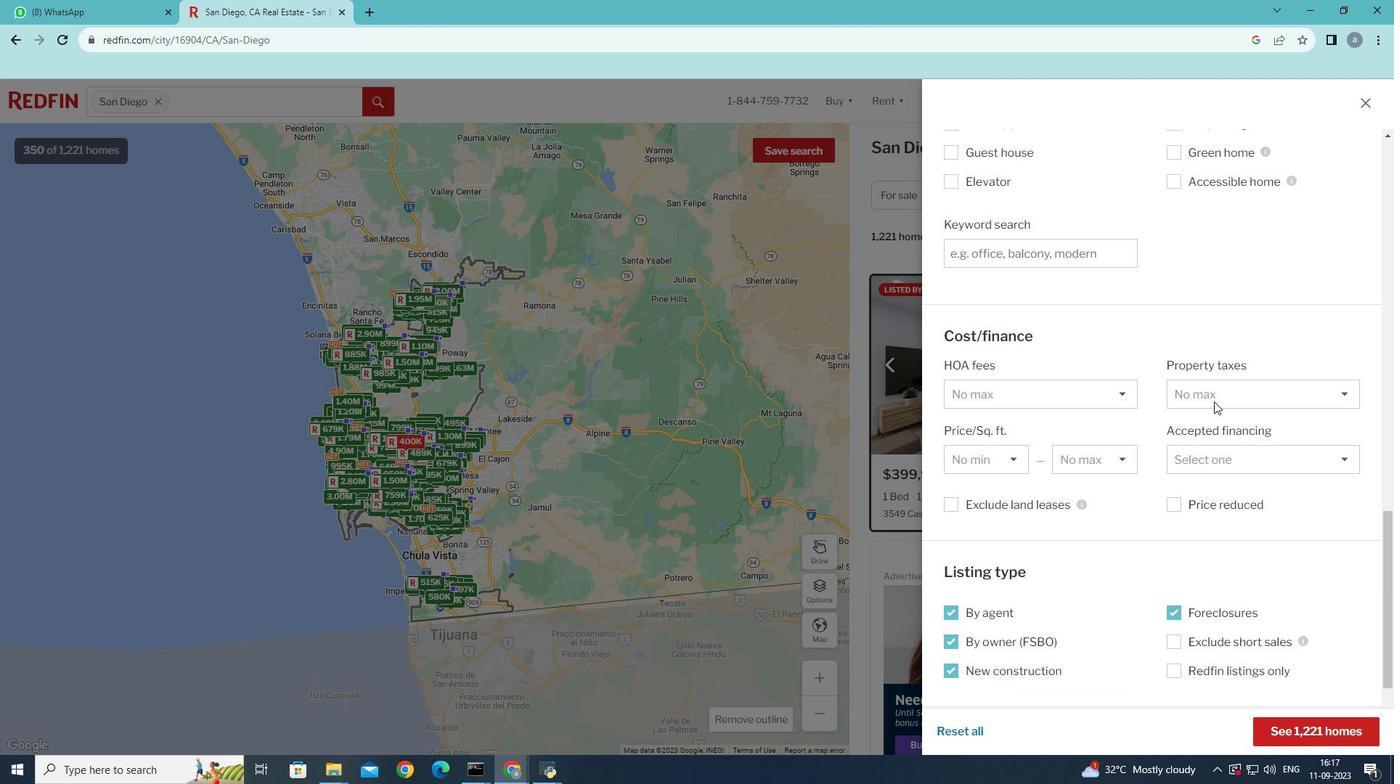 
Action: Mouse scrolled (1215, 399) with delta (0, 0)
Screenshot: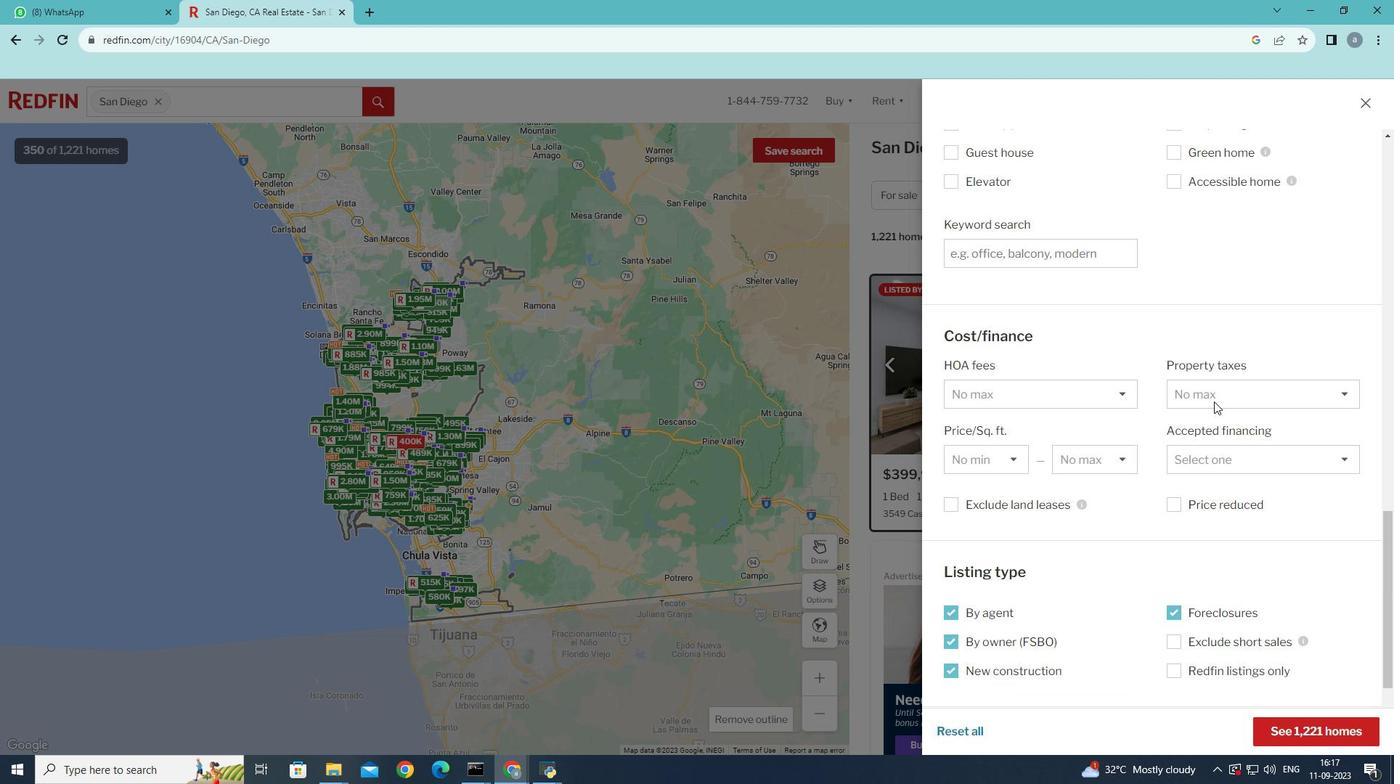 
Action: Mouse moved to (1214, 401)
Screenshot: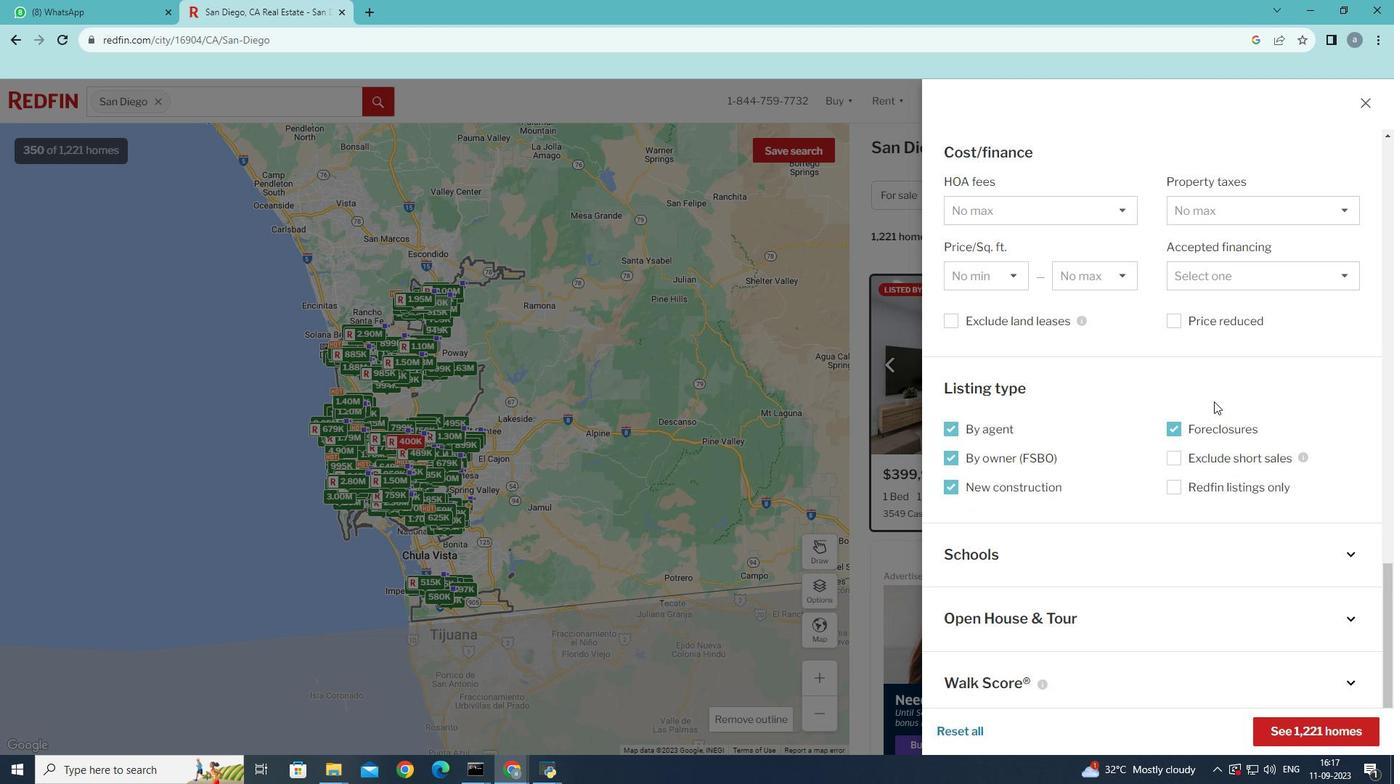 
Action: Mouse scrolled (1214, 400) with delta (0, 0)
Screenshot: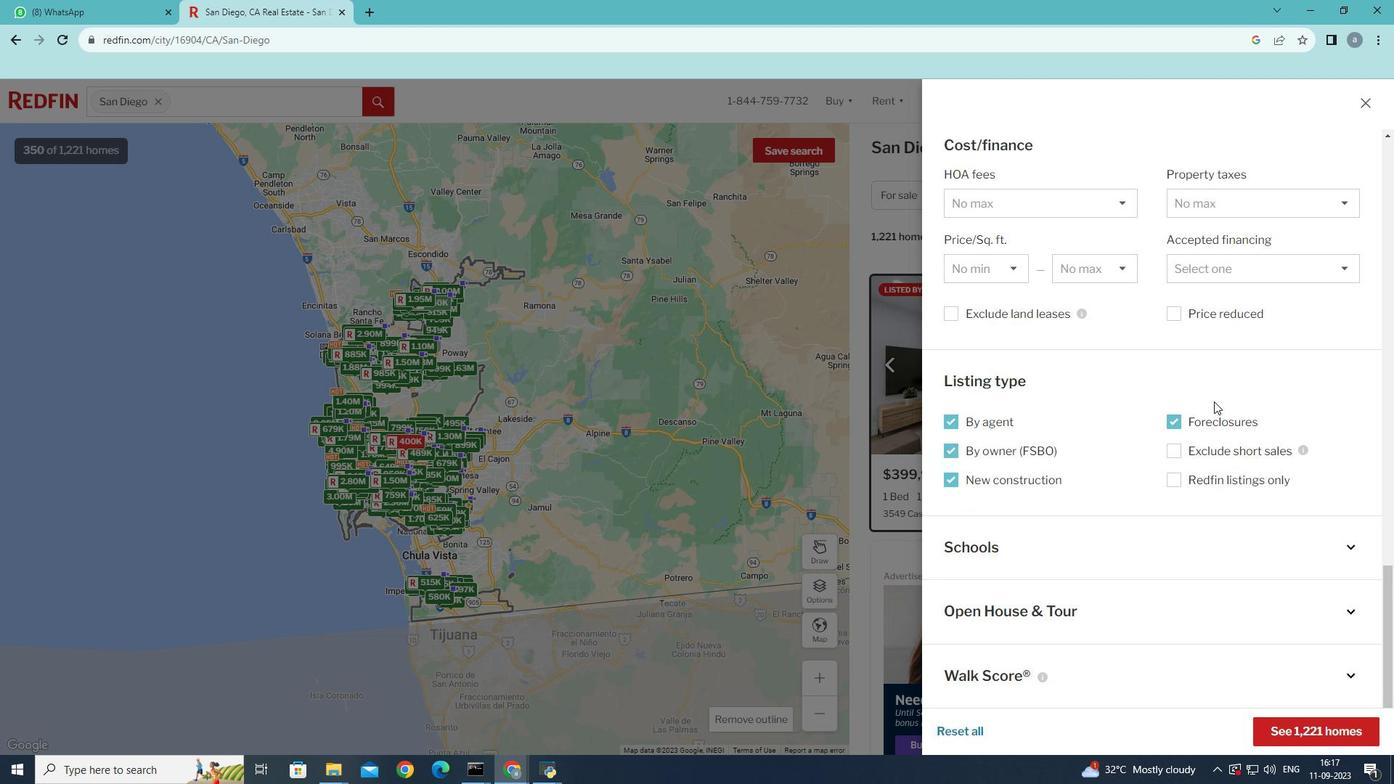 
Action: Mouse scrolled (1214, 400) with delta (0, 0)
Screenshot: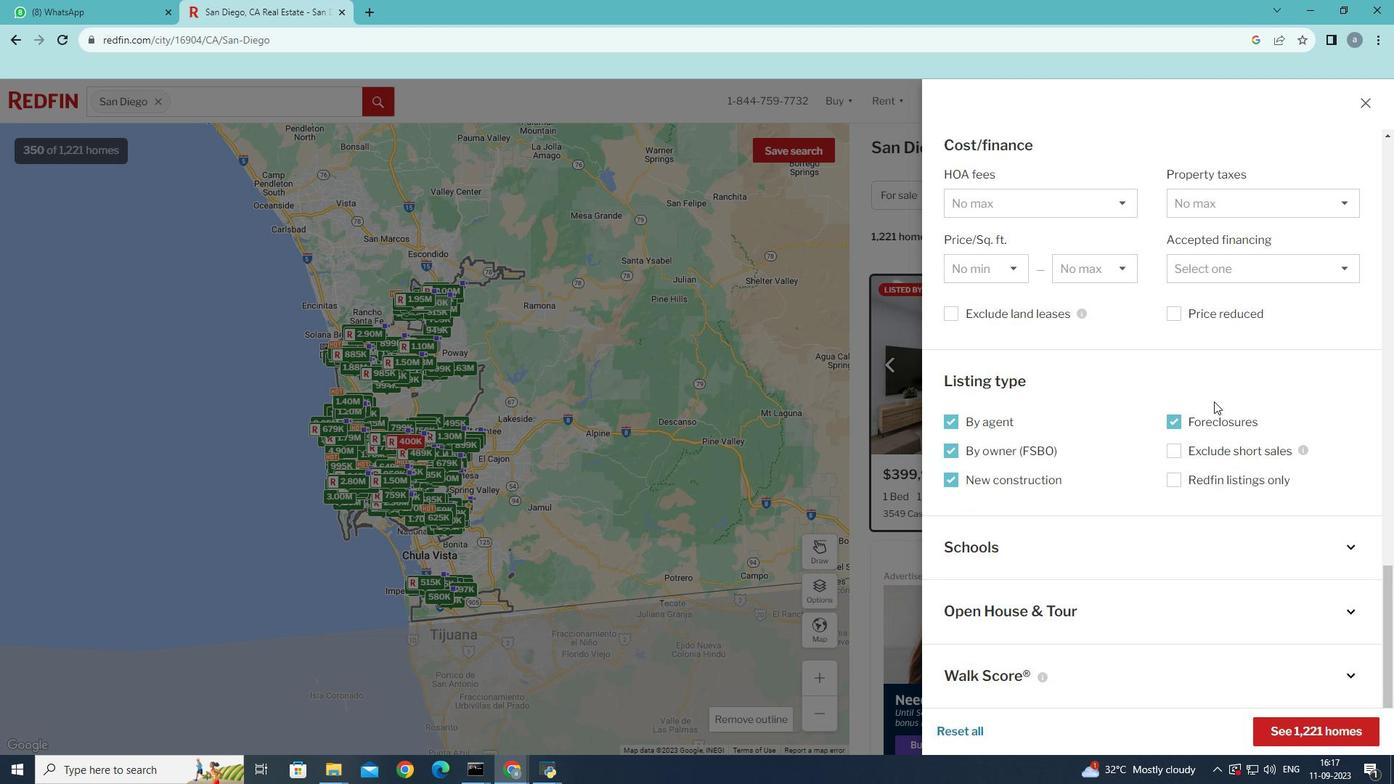 
Action: Mouse scrolled (1214, 400) with delta (0, 0)
Screenshot: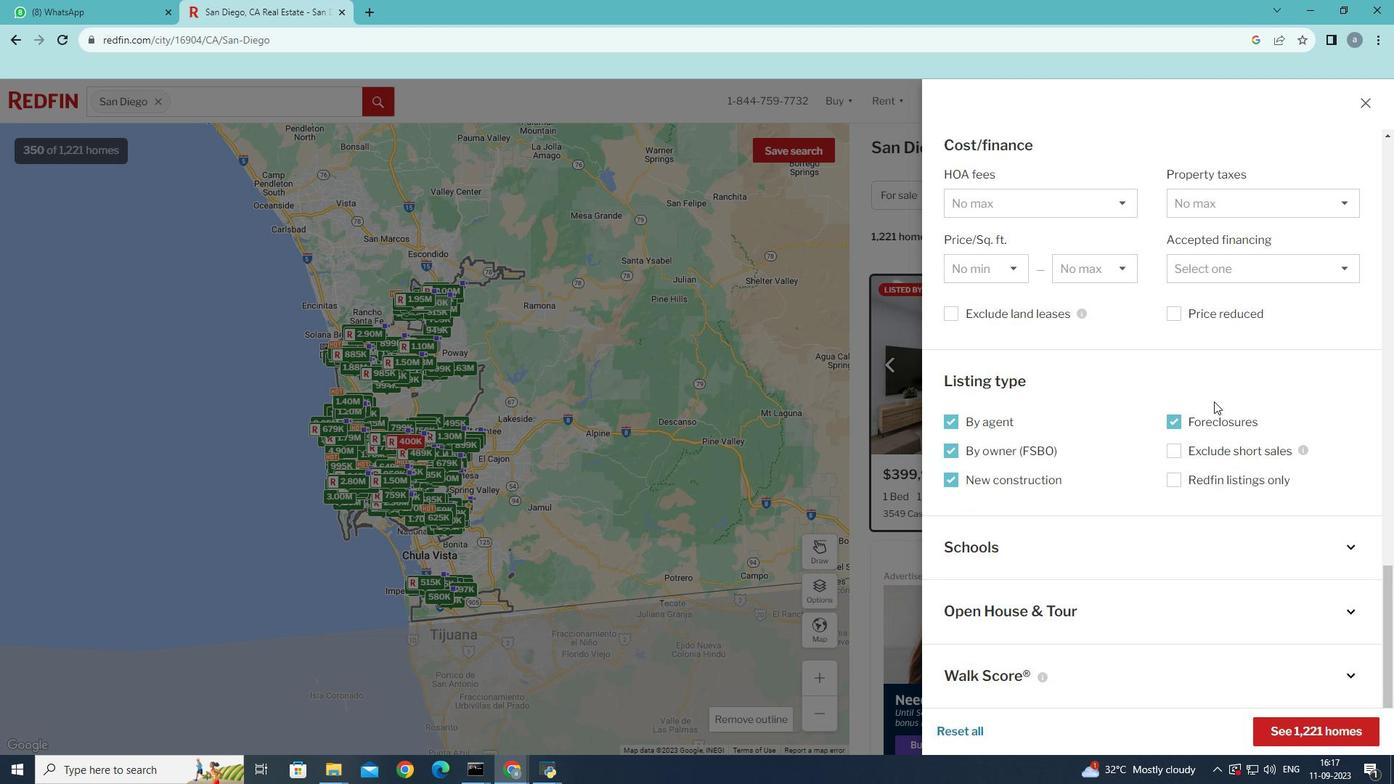 
Action: Mouse scrolled (1214, 400) with delta (0, 0)
Screenshot: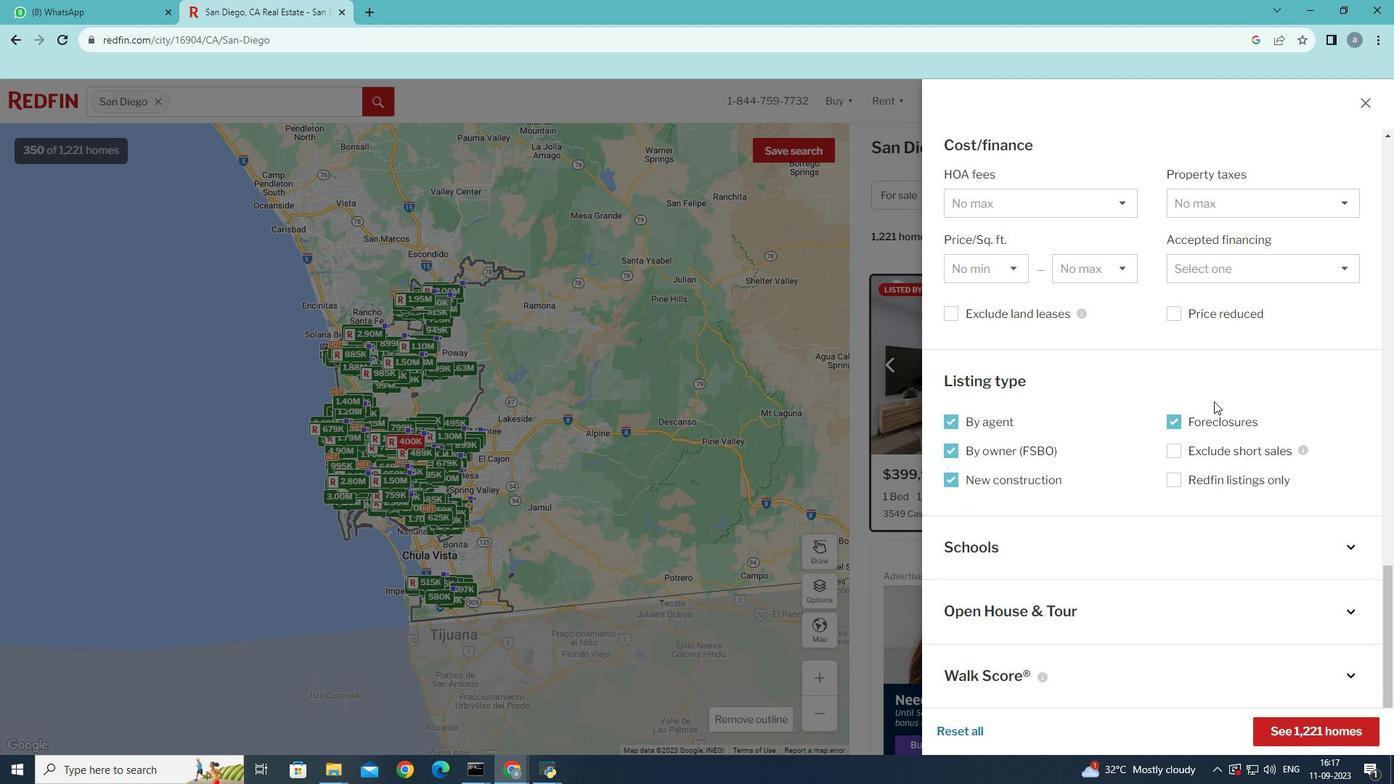 
Action: Mouse scrolled (1214, 400) with delta (0, 0)
Screenshot: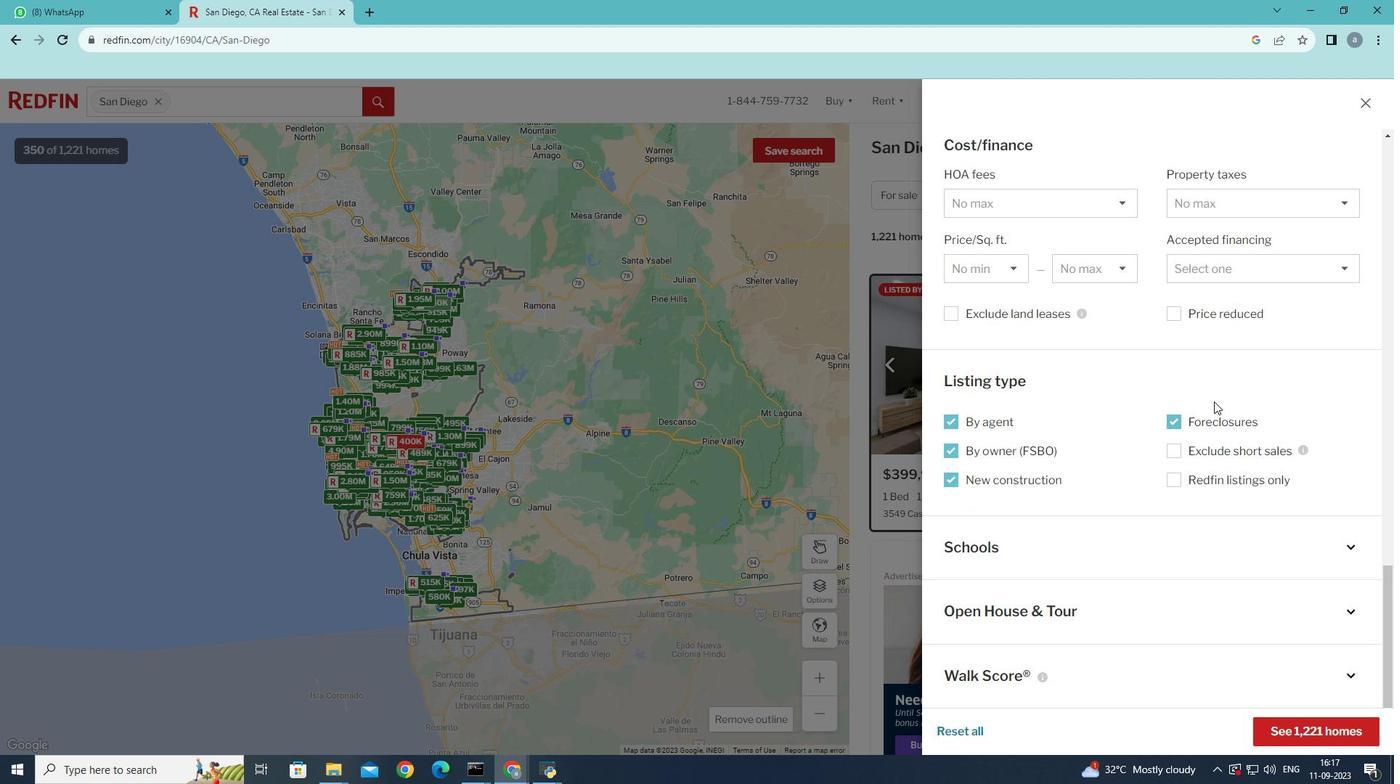 
Action: Mouse scrolled (1214, 400) with delta (0, 0)
Screenshot: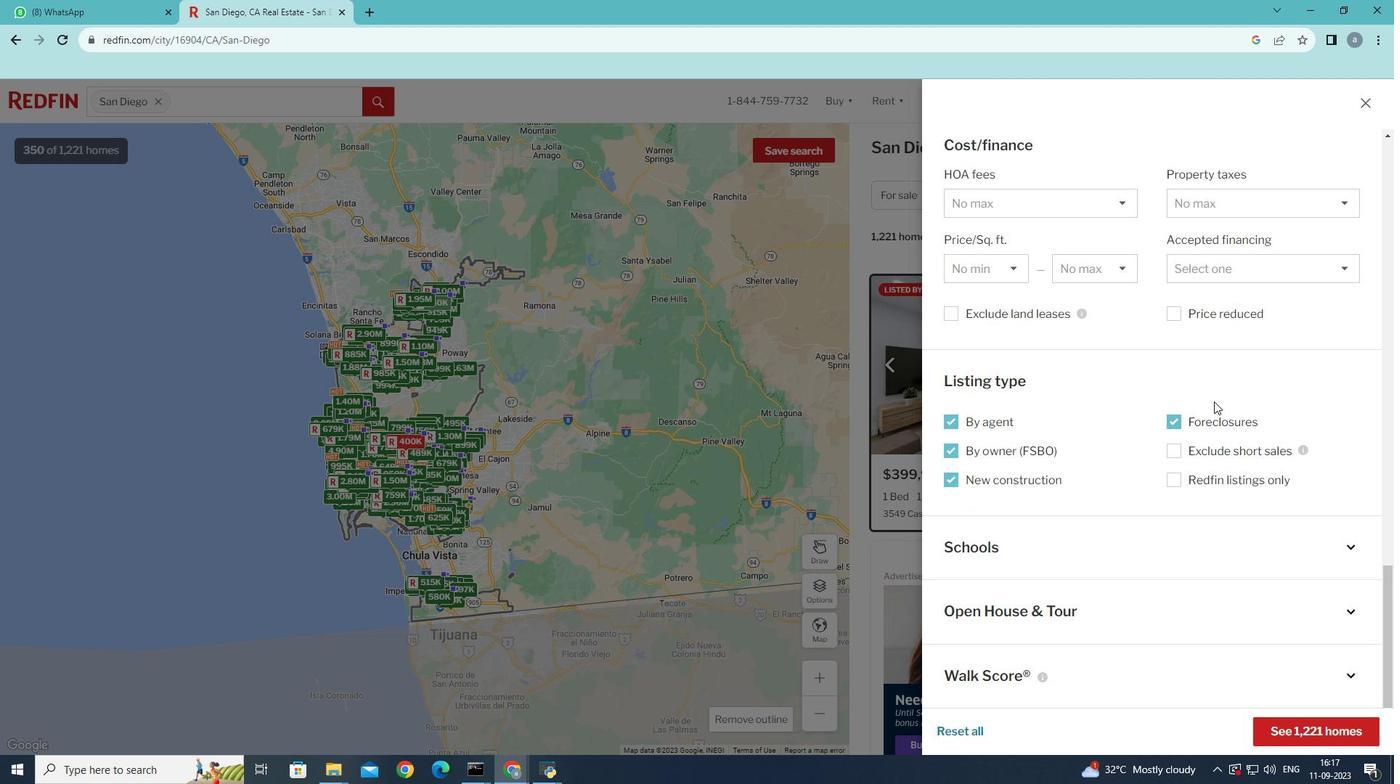 
Action: Mouse scrolled (1214, 400) with delta (0, 0)
Screenshot: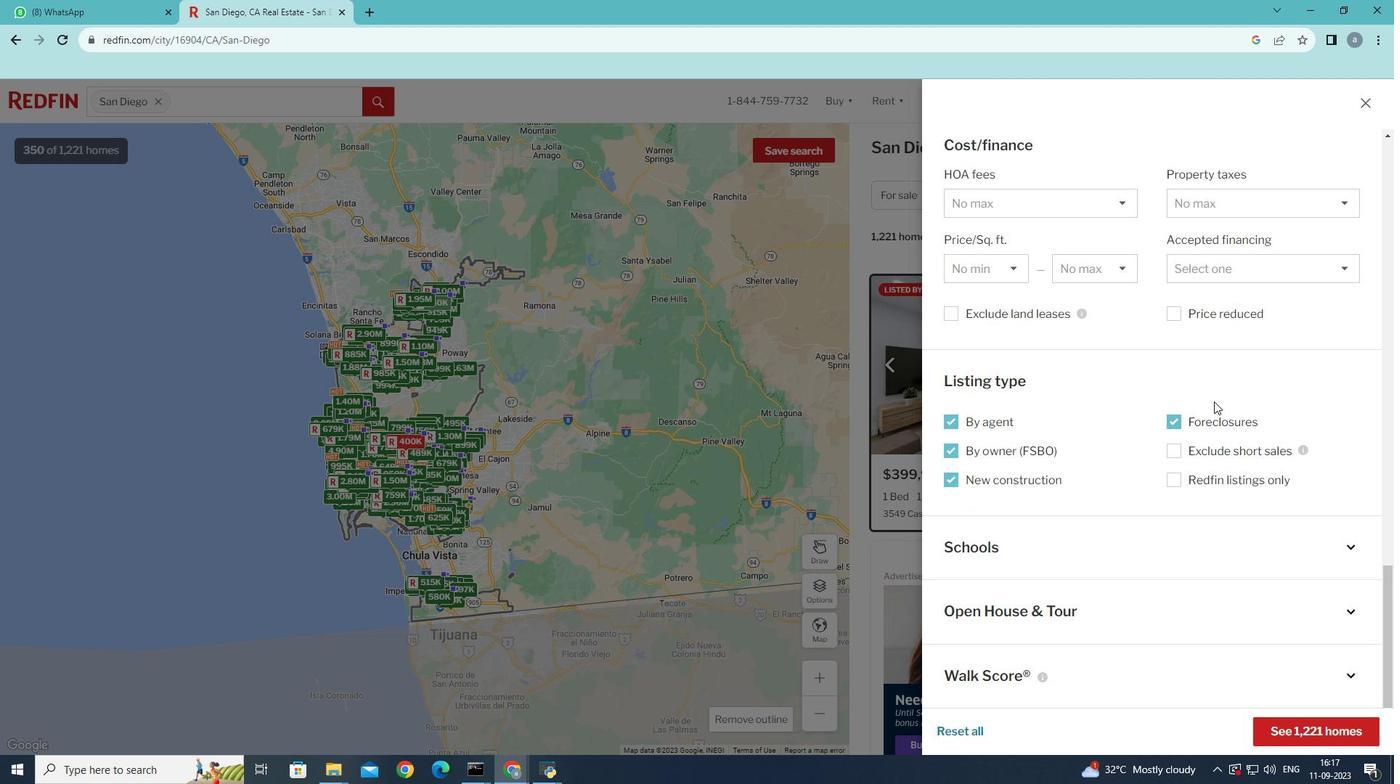 
Action: Mouse scrolled (1214, 400) with delta (0, 0)
Screenshot: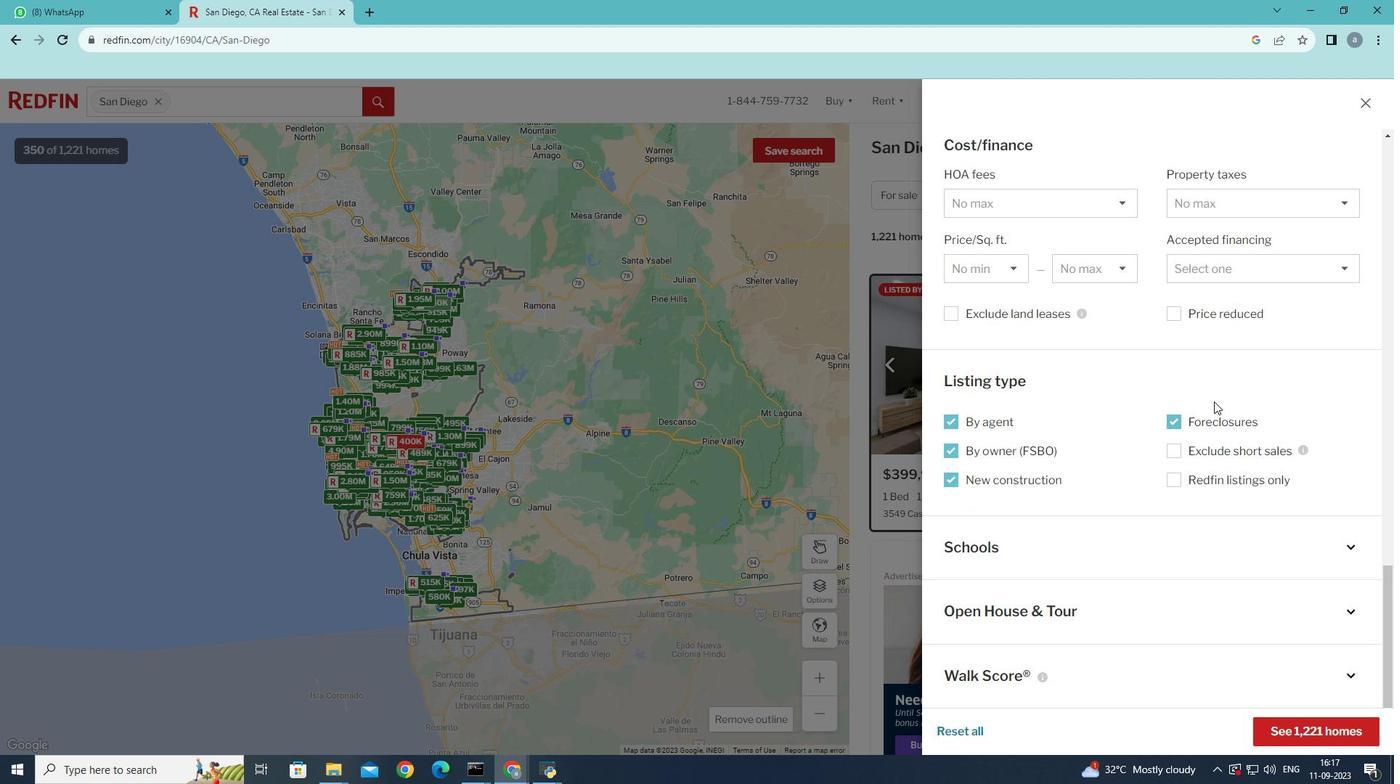 
Action: Mouse moved to (1349, 610)
Screenshot: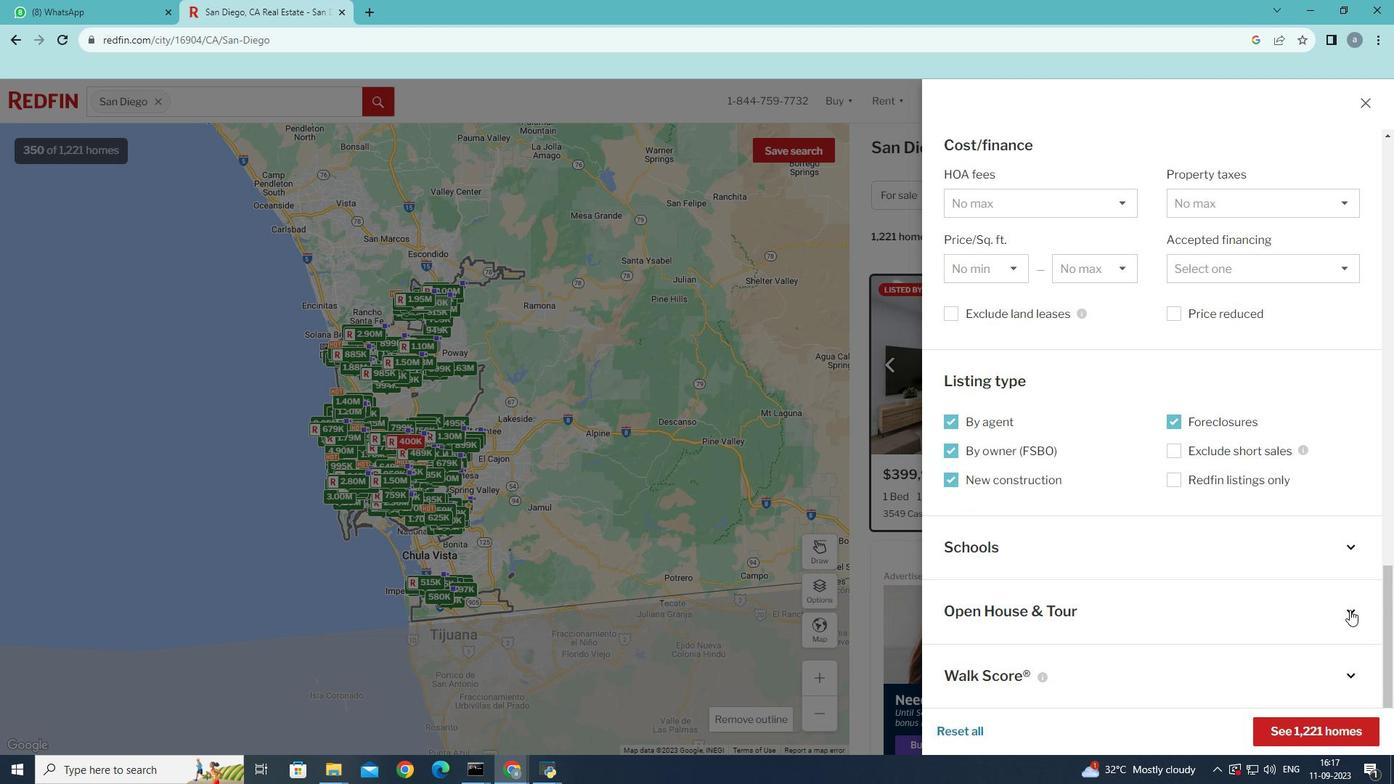 
Action: Mouse pressed left at (1349, 610)
Screenshot: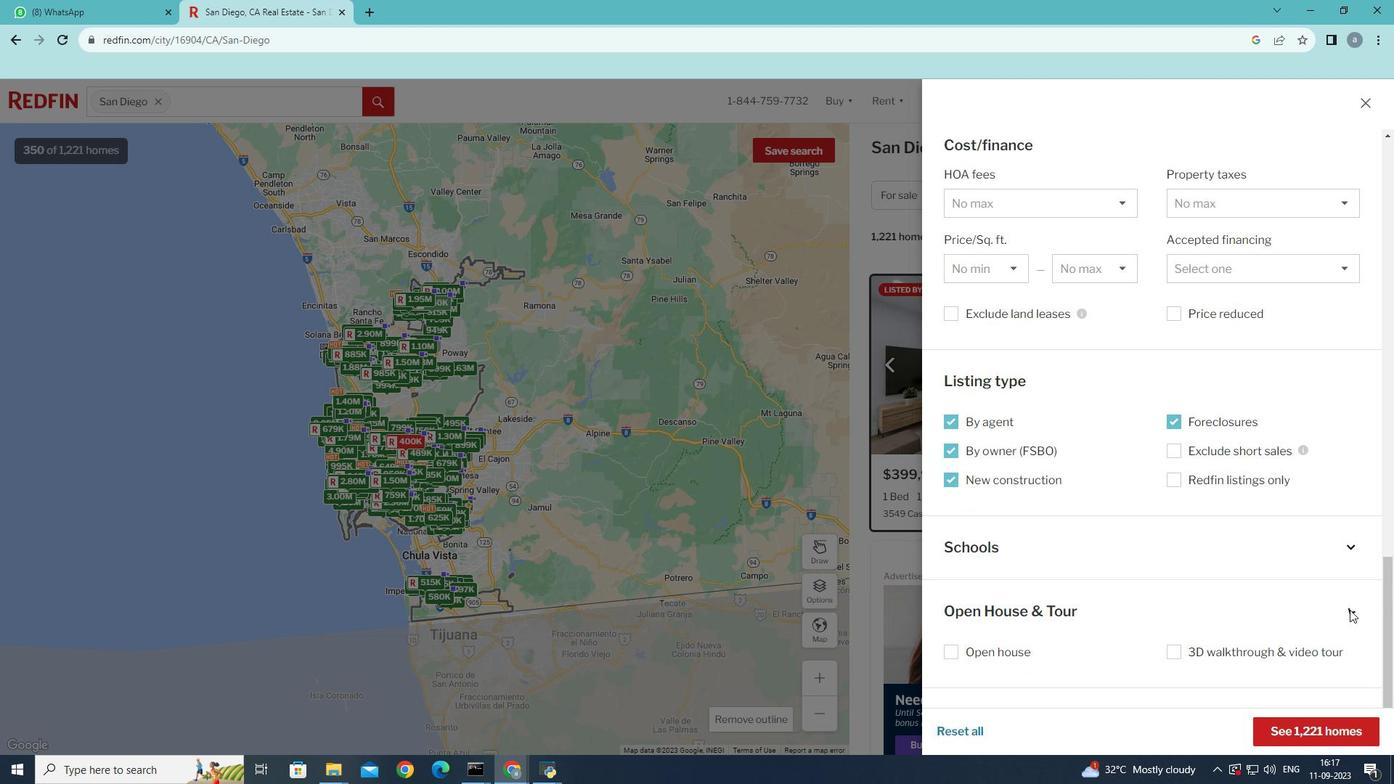 
Action: Mouse moved to (952, 610)
Screenshot: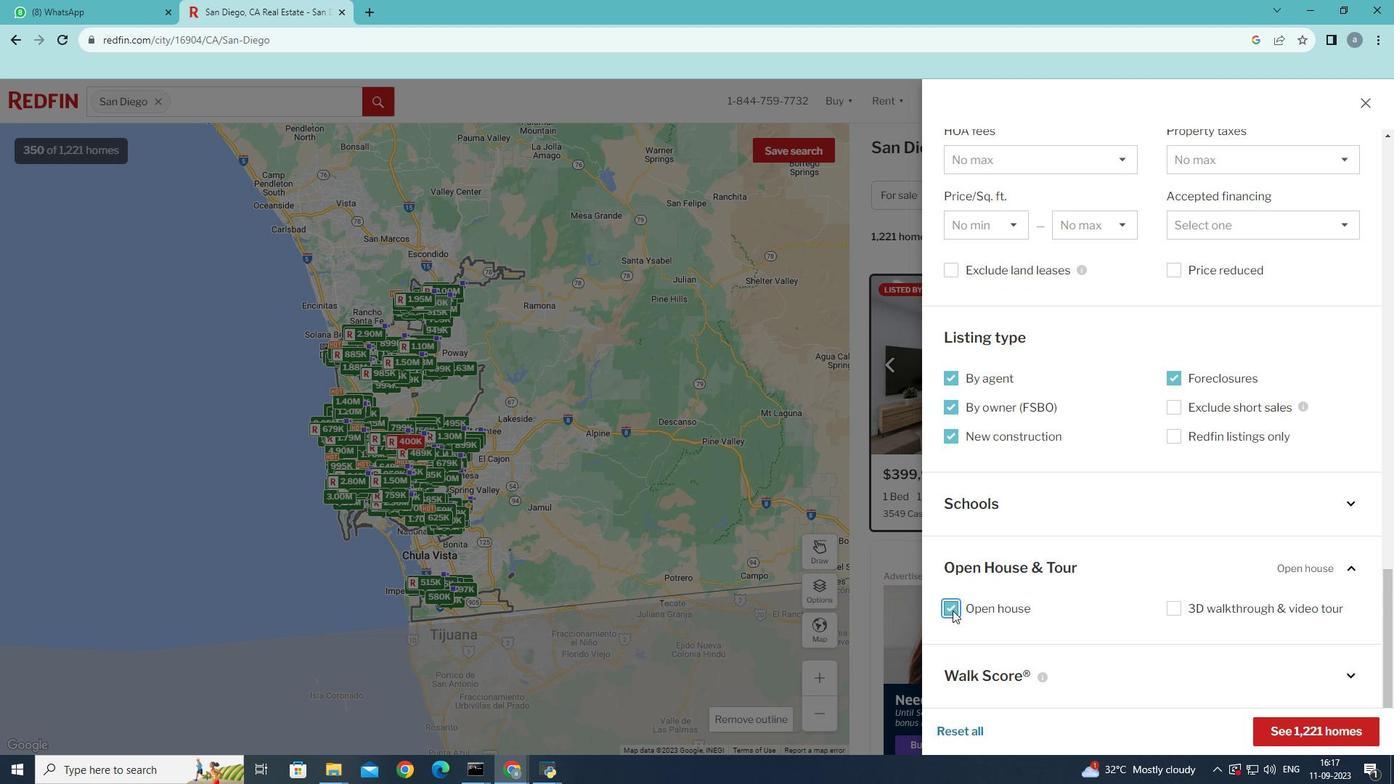 
Action: Mouse pressed left at (952, 610)
Screenshot: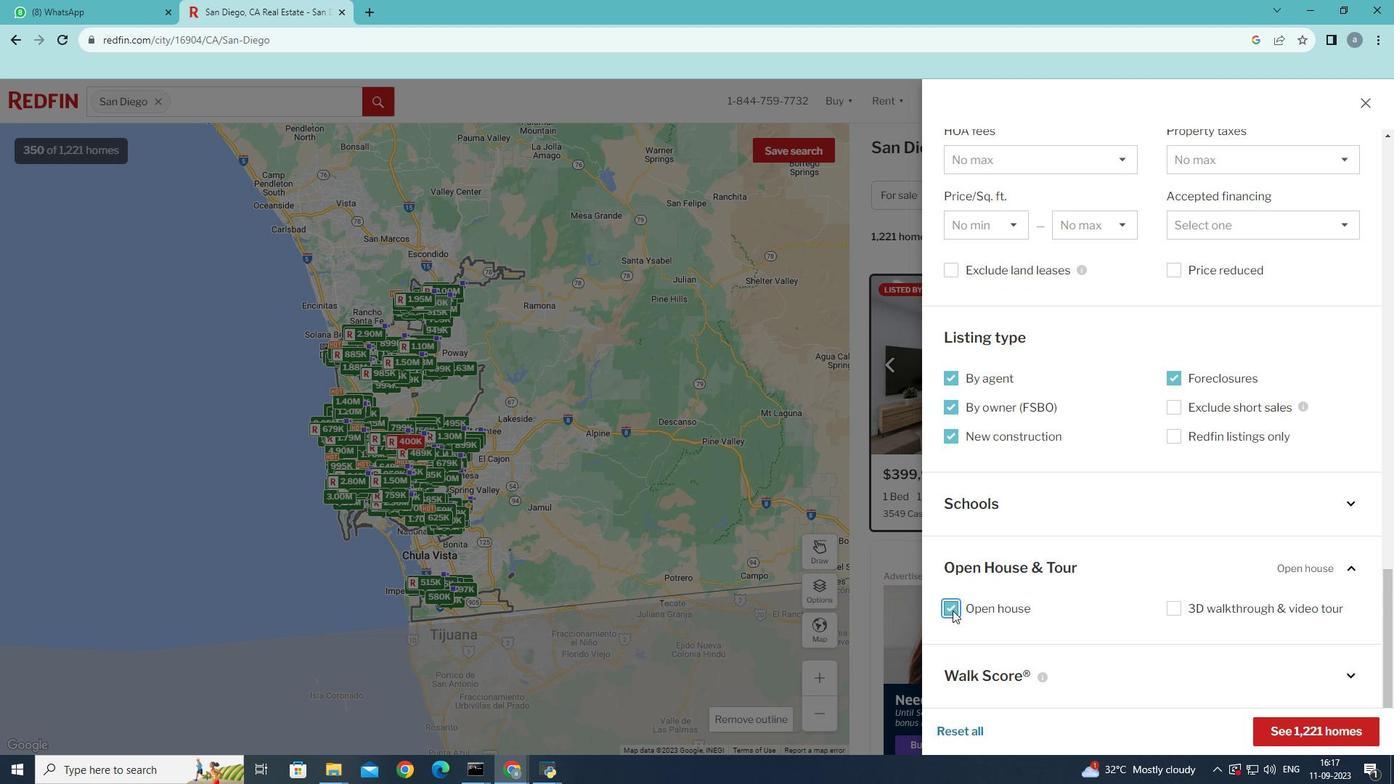 
Action: Mouse moved to (976, 665)
Screenshot: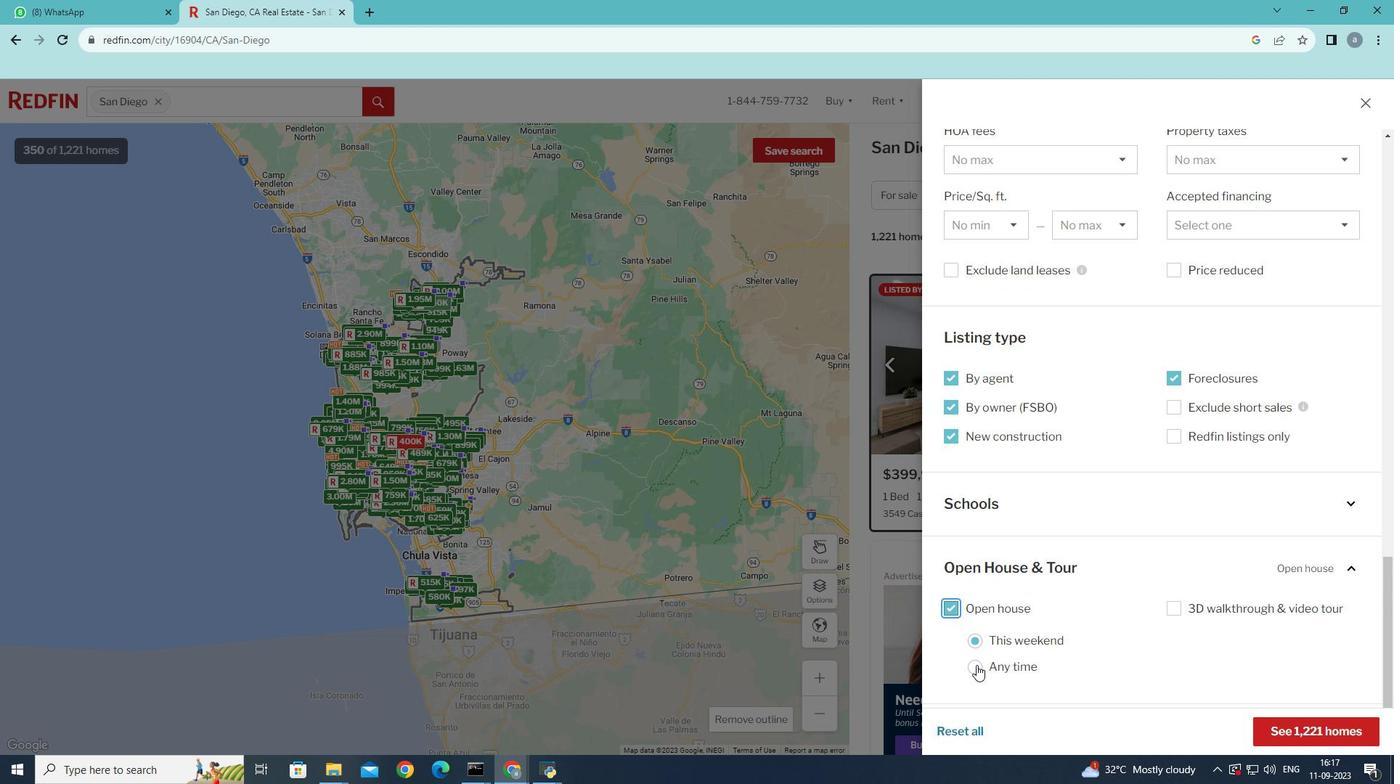 
Action: Mouse pressed left at (976, 665)
Screenshot: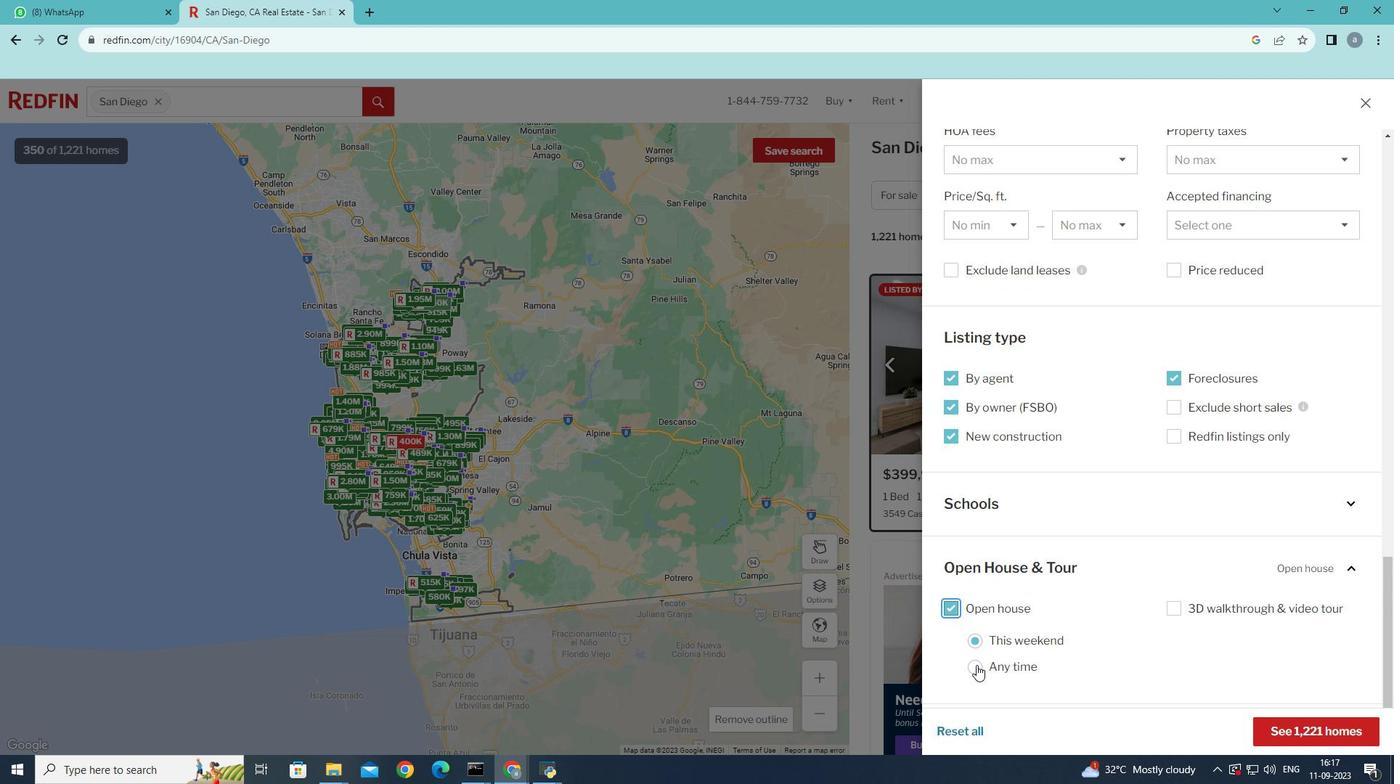 
Action: Mouse moved to (1286, 732)
Screenshot: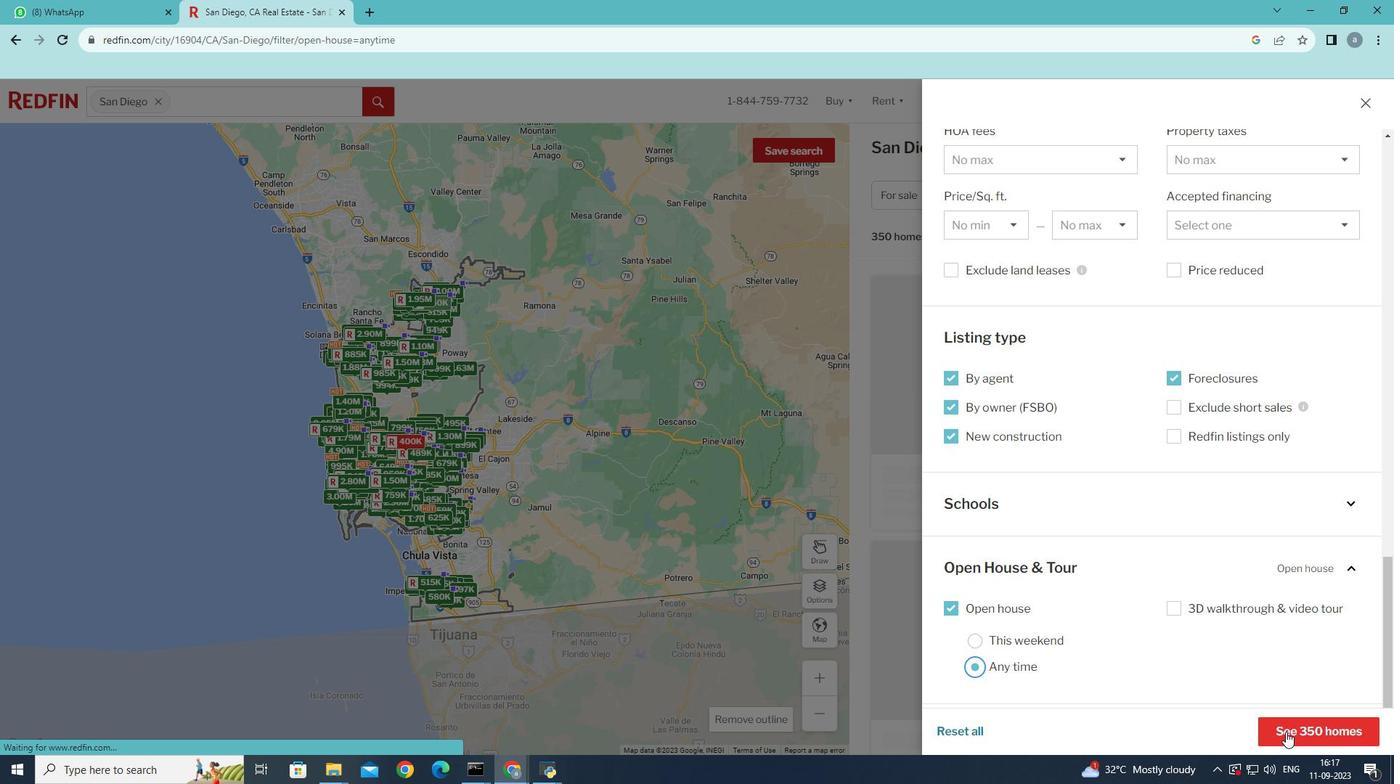 
Action: Mouse pressed left at (1286, 732)
Screenshot: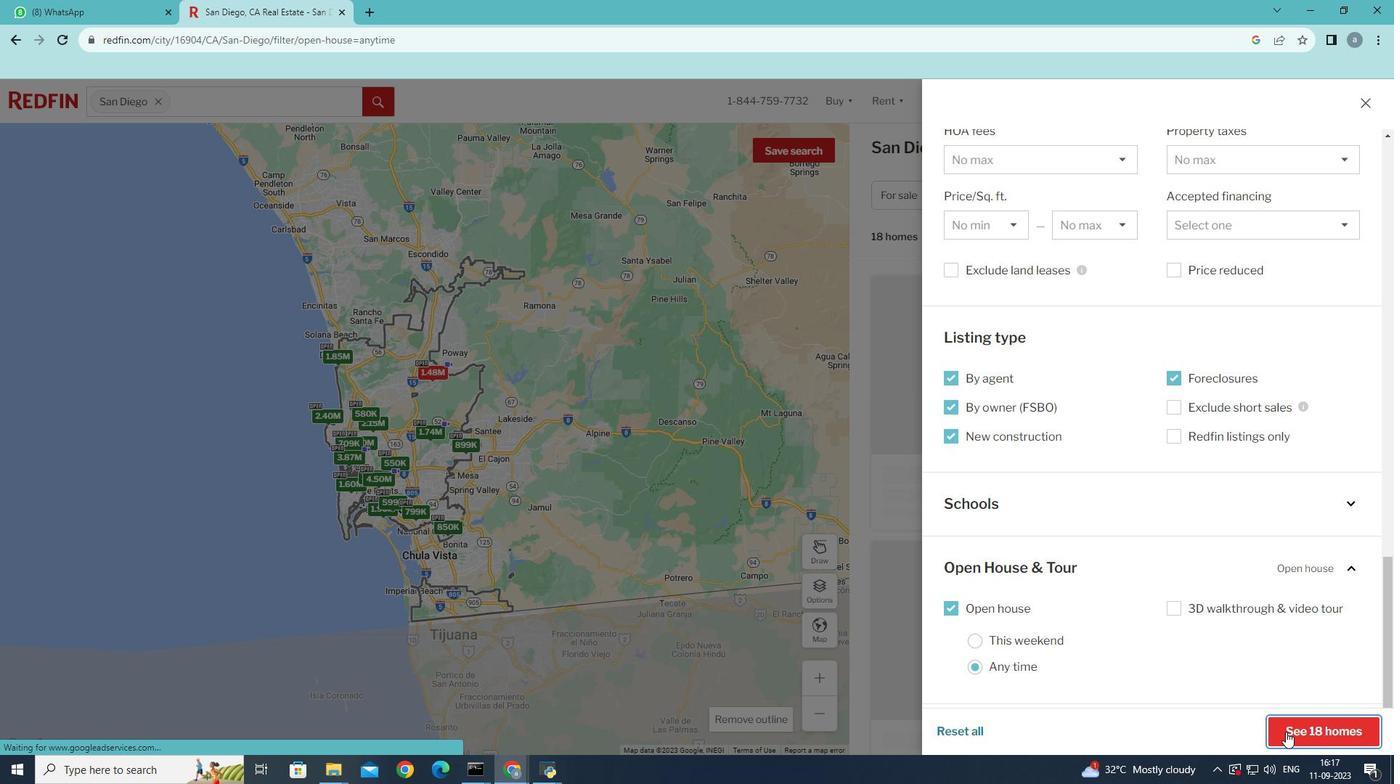 
